 Task: Search one way flight ticket for 1 adult, 5 children, 2 infants in seat and 1 infant on lap in first from Hibbing: Range Regional Airport (was Chisholm-hibbing Airport) to Jacksonville: Albert J. Ellis Airport on 5-3-2023. Number of bags: 2 carry on bags and 6 checked bags. Price is upto 82000. Outbound departure time preference is 15:45.
Action: Mouse moved to (226, 326)
Screenshot: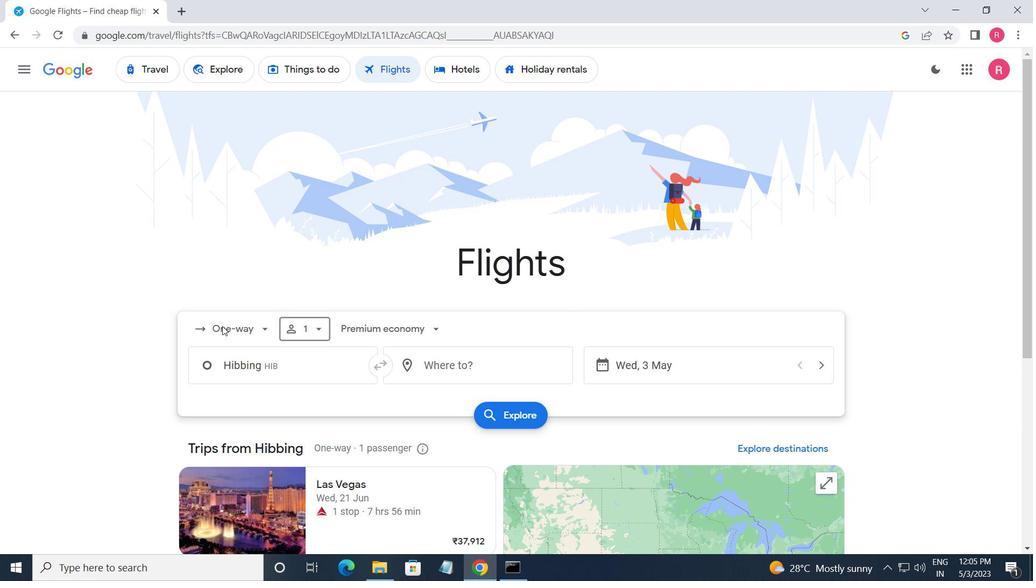 
Action: Mouse pressed left at (226, 326)
Screenshot: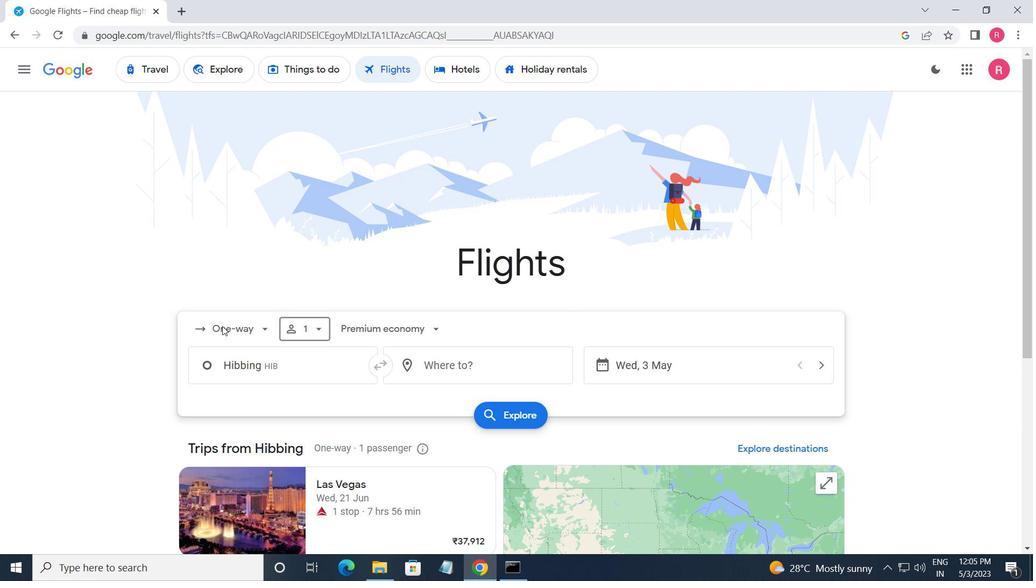 
Action: Mouse moved to (266, 391)
Screenshot: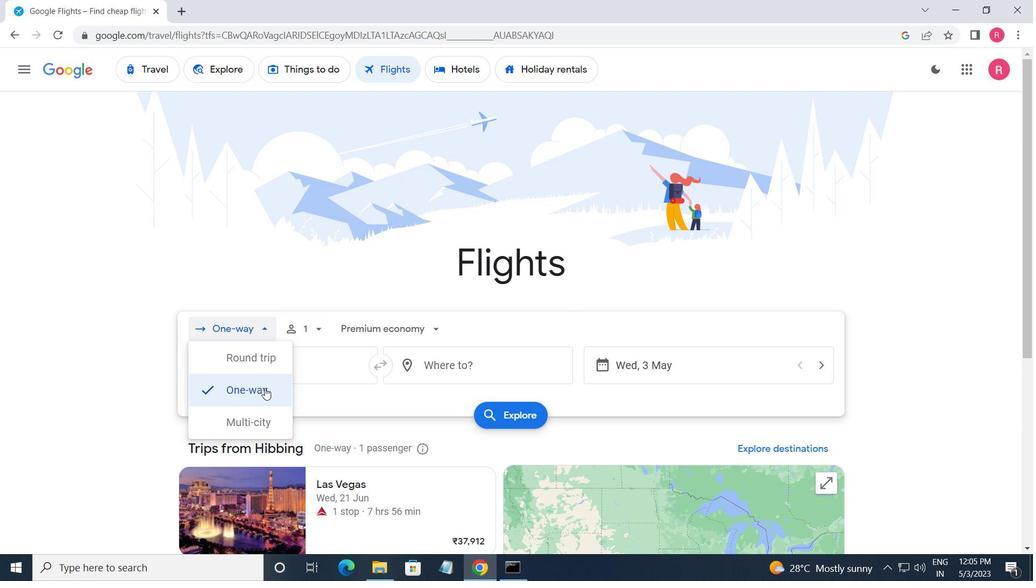 
Action: Mouse pressed left at (266, 391)
Screenshot: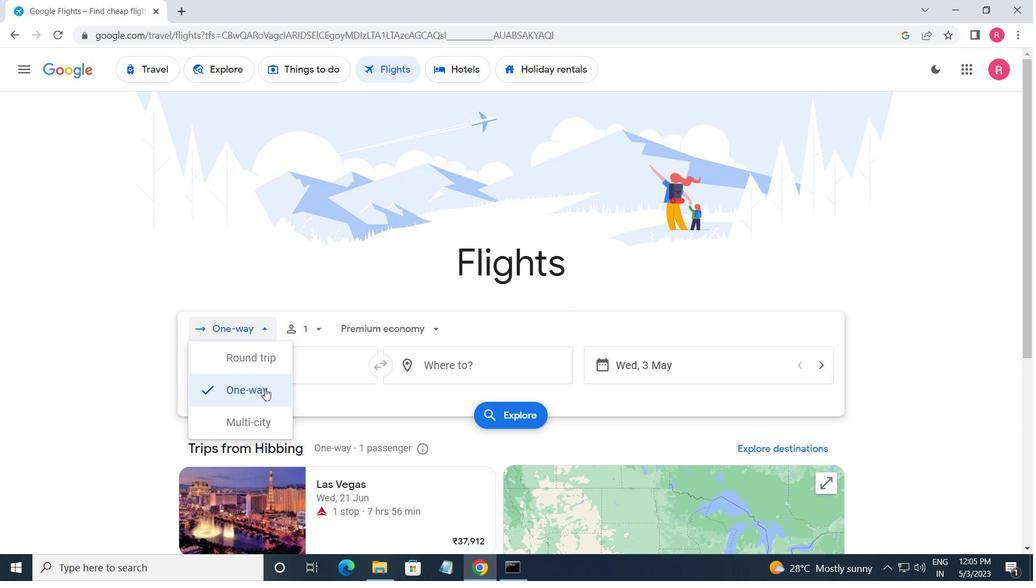 
Action: Mouse moved to (307, 342)
Screenshot: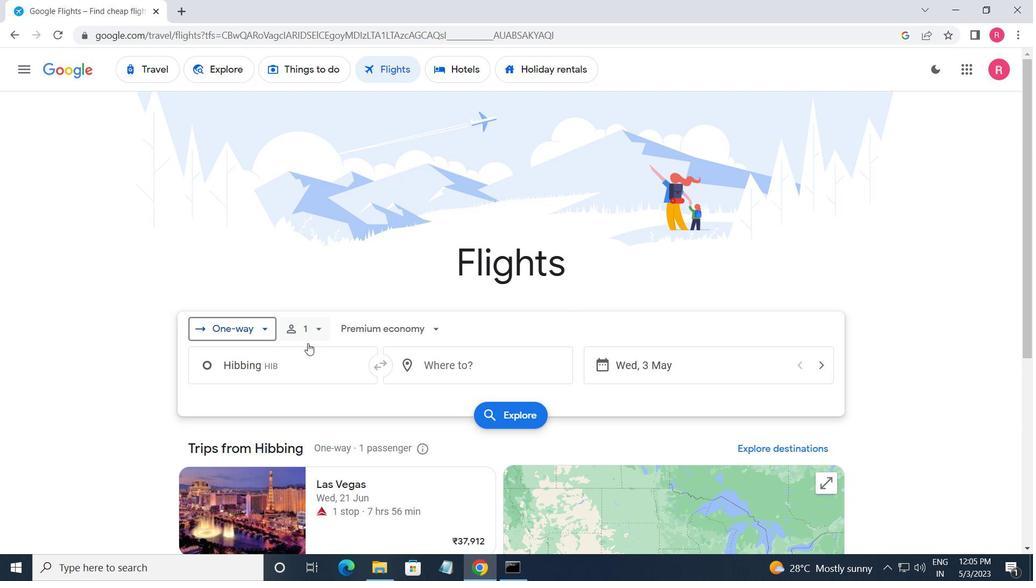 
Action: Mouse pressed left at (307, 342)
Screenshot: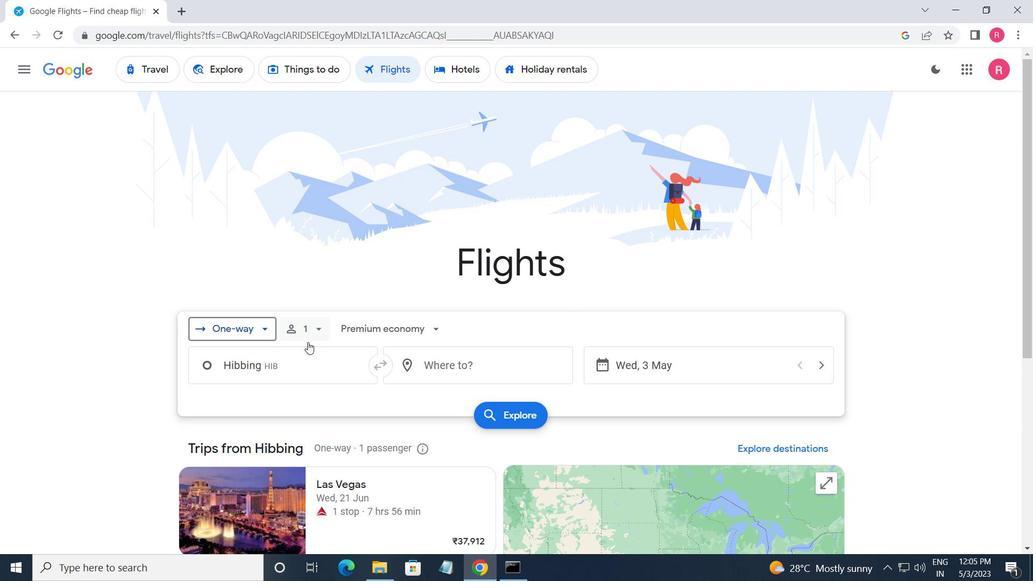 
Action: Mouse moved to (419, 396)
Screenshot: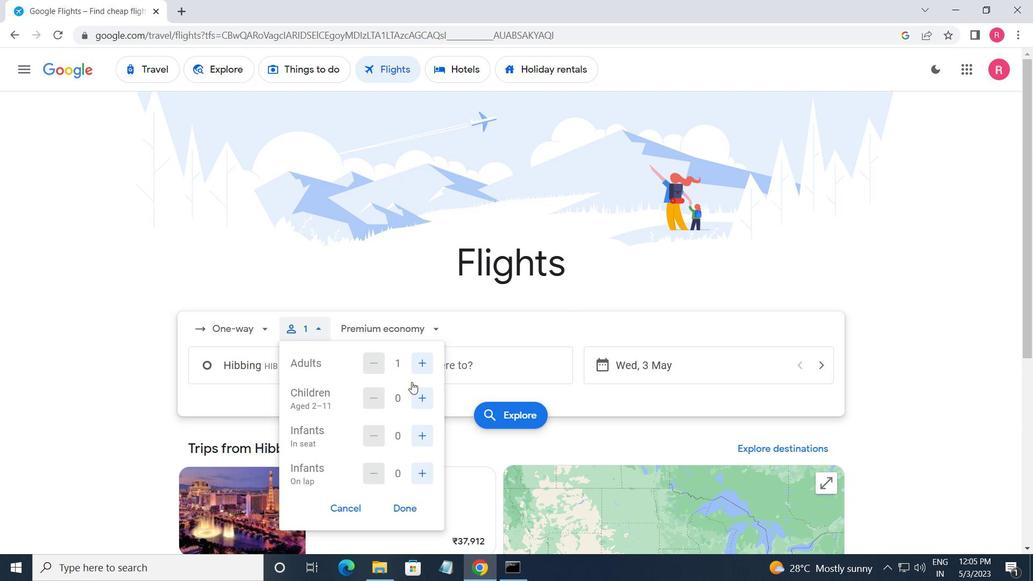 
Action: Mouse pressed left at (419, 396)
Screenshot: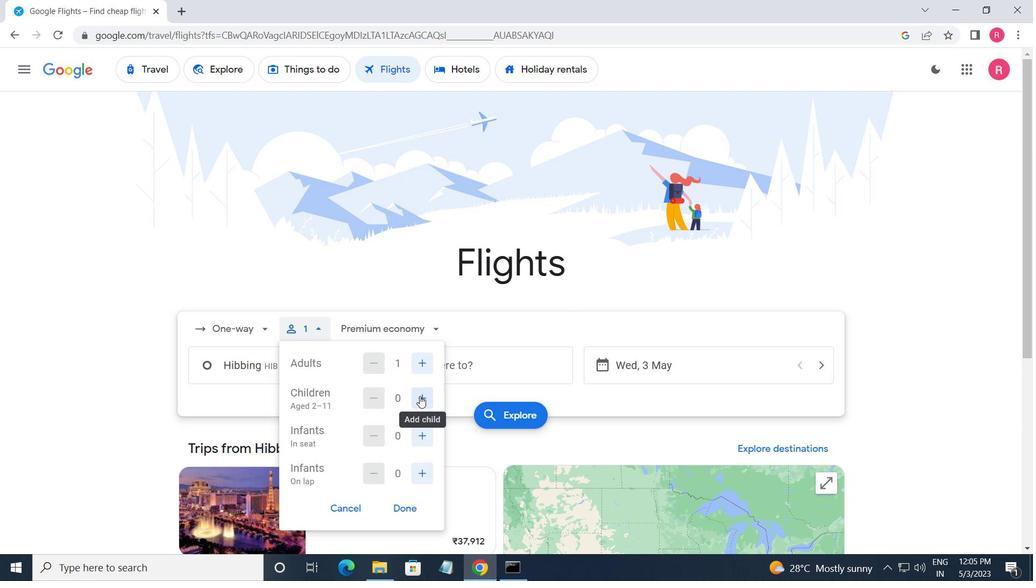 
Action: Mouse pressed left at (419, 396)
Screenshot: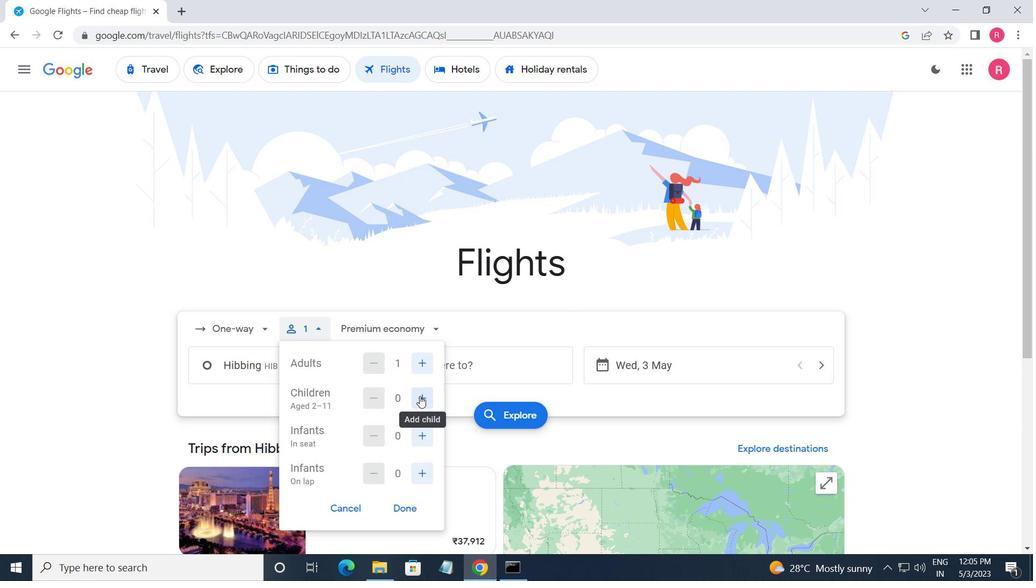 
Action: Mouse pressed left at (419, 396)
Screenshot: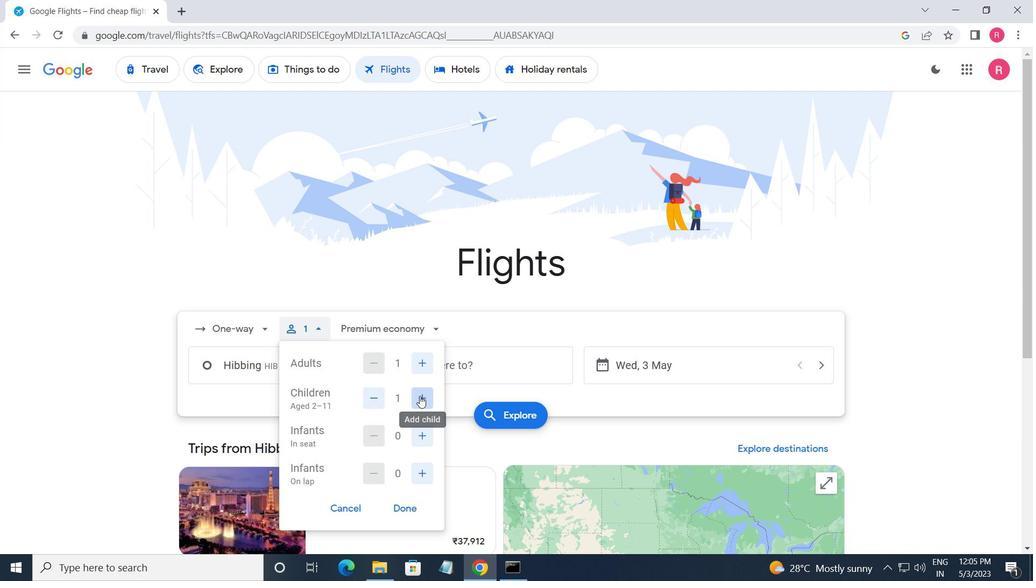 
Action: Mouse moved to (420, 395)
Screenshot: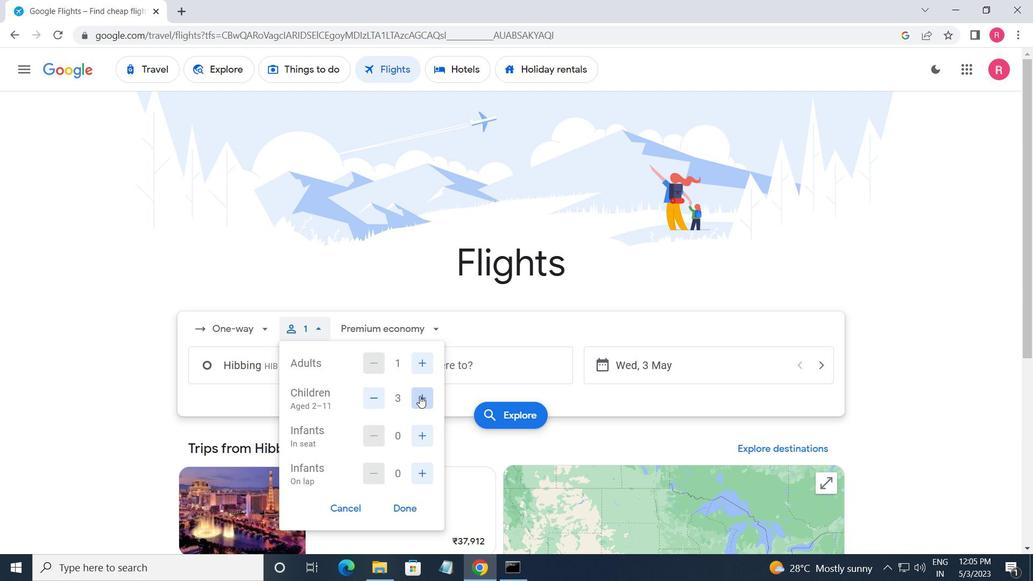
Action: Mouse pressed left at (420, 395)
Screenshot: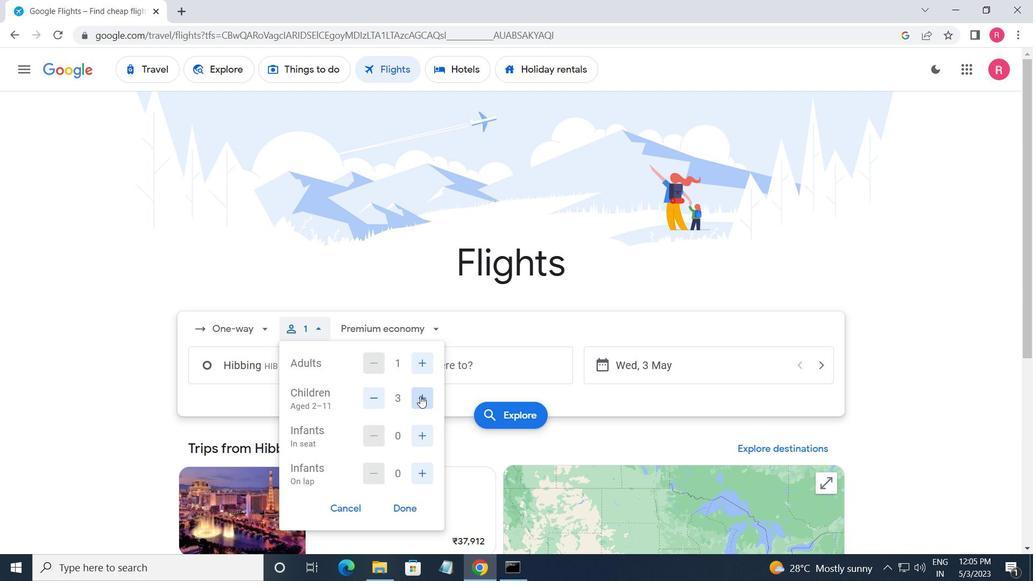 
Action: Mouse pressed left at (420, 395)
Screenshot: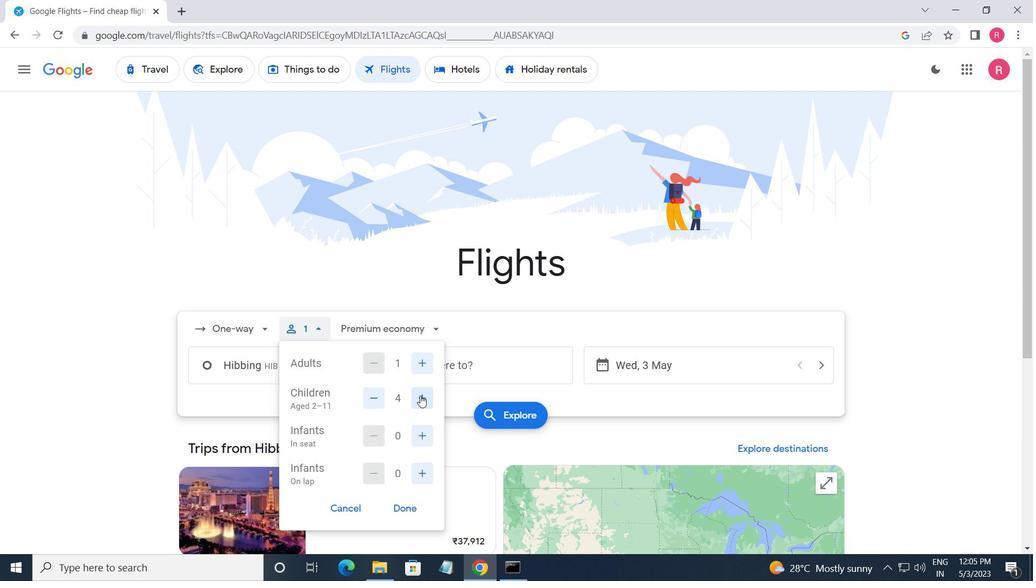 
Action: Mouse moved to (422, 435)
Screenshot: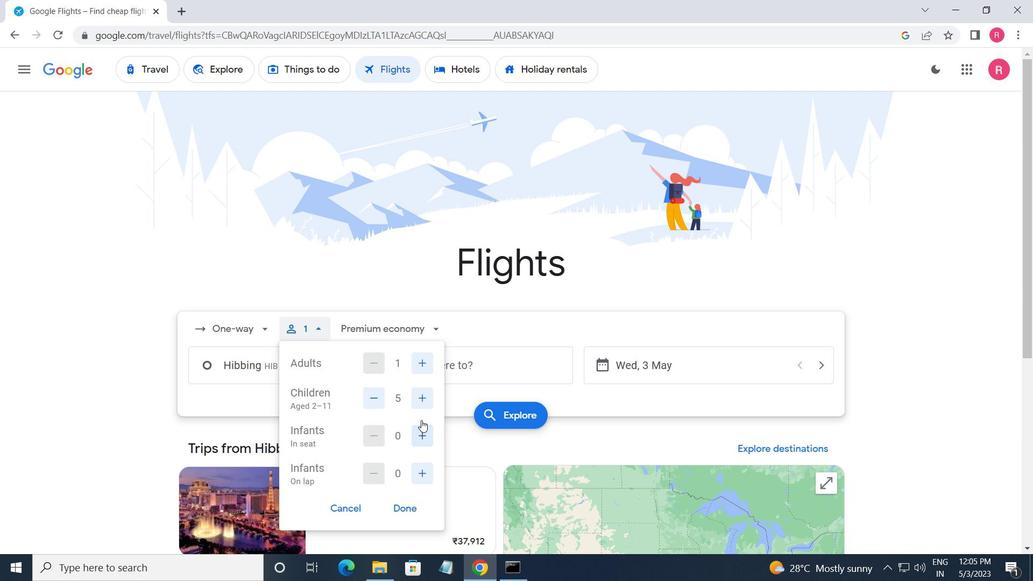 
Action: Mouse pressed left at (422, 435)
Screenshot: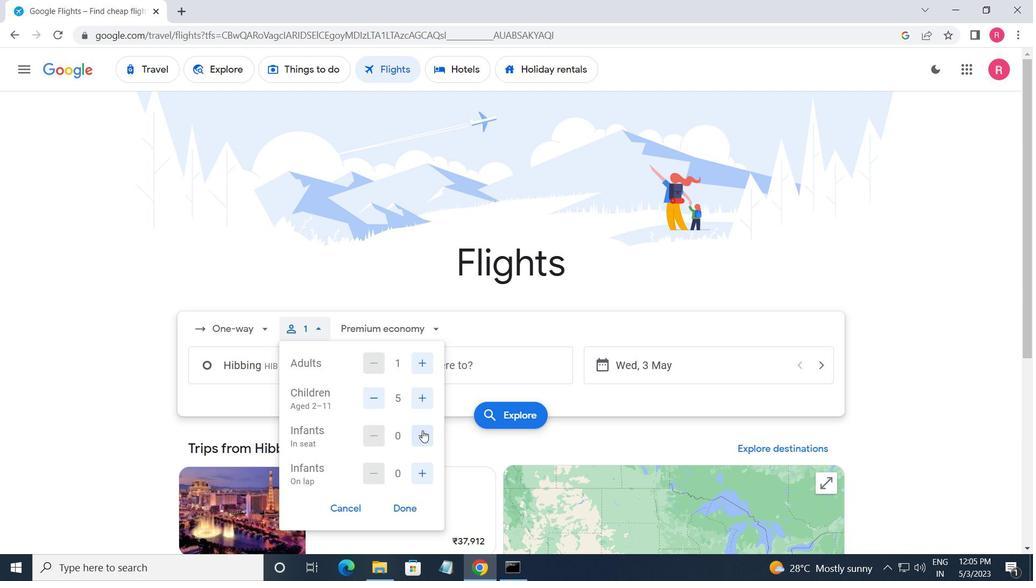 
Action: Mouse moved to (422, 435)
Screenshot: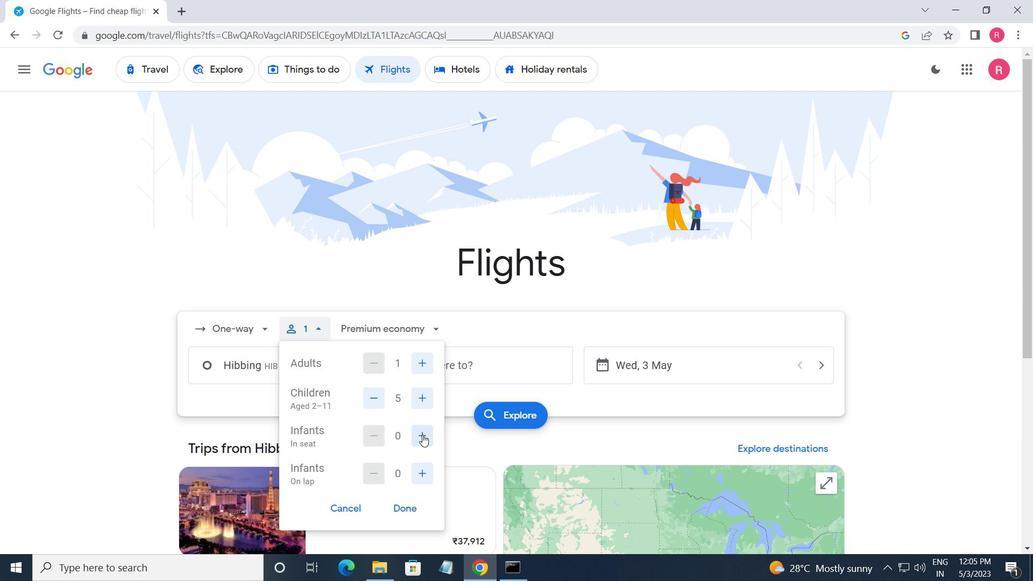 
Action: Mouse pressed left at (422, 435)
Screenshot: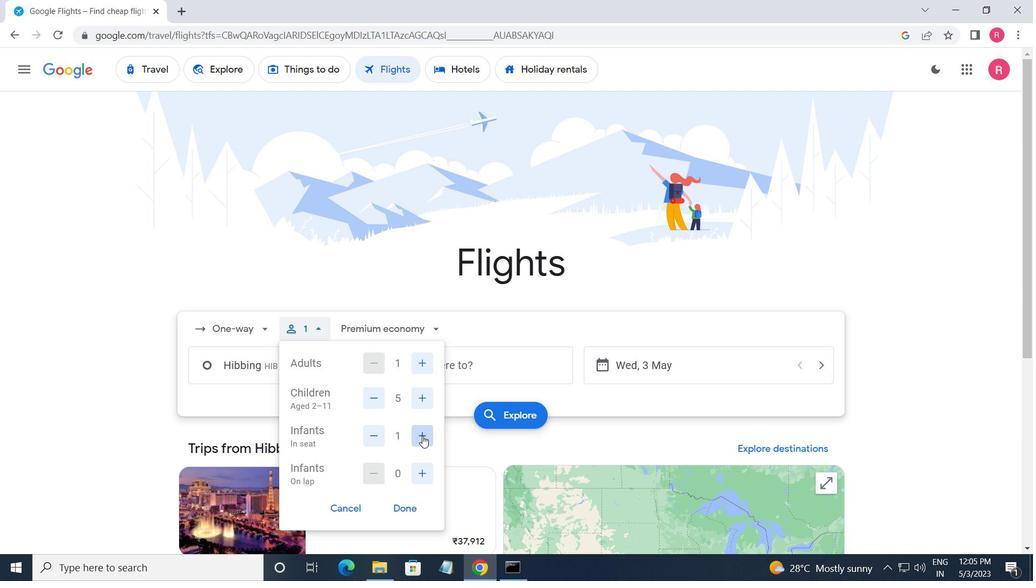 
Action: Mouse moved to (422, 472)
Screenshot: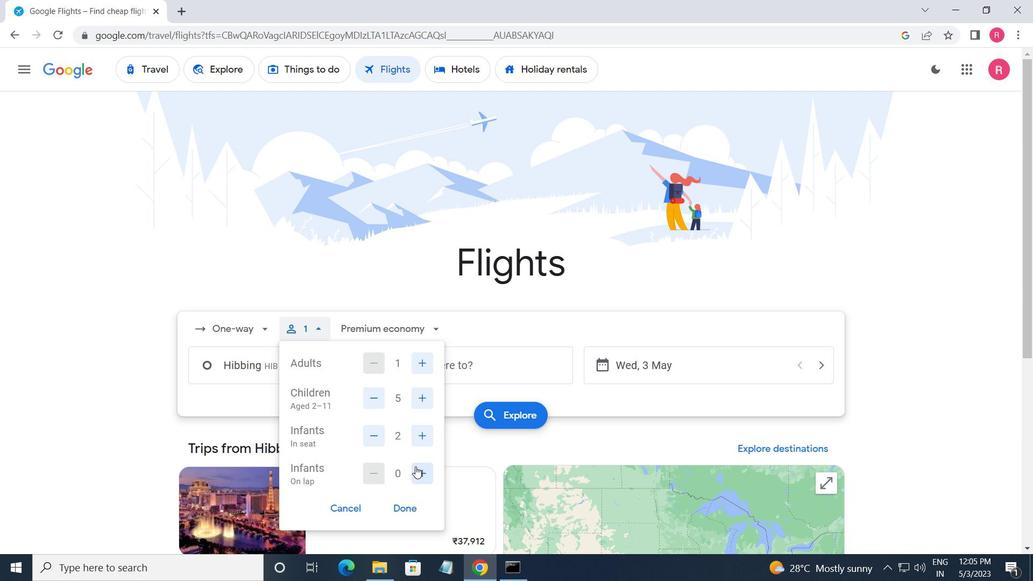
Action: Mouse pressed left at (422, 472)
Screenshot: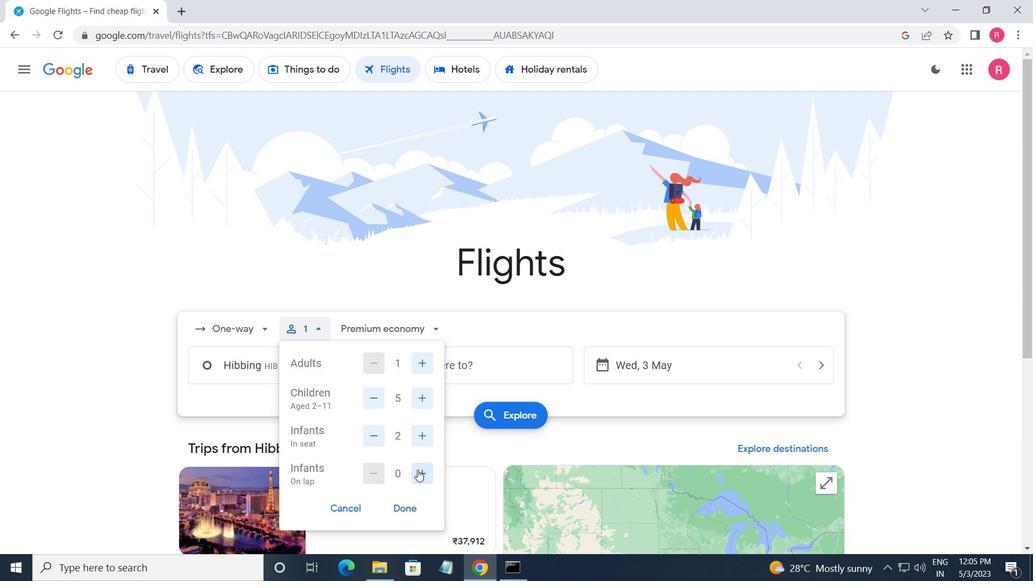 
Action: Mouse moved to (384, 474)
Screenshot: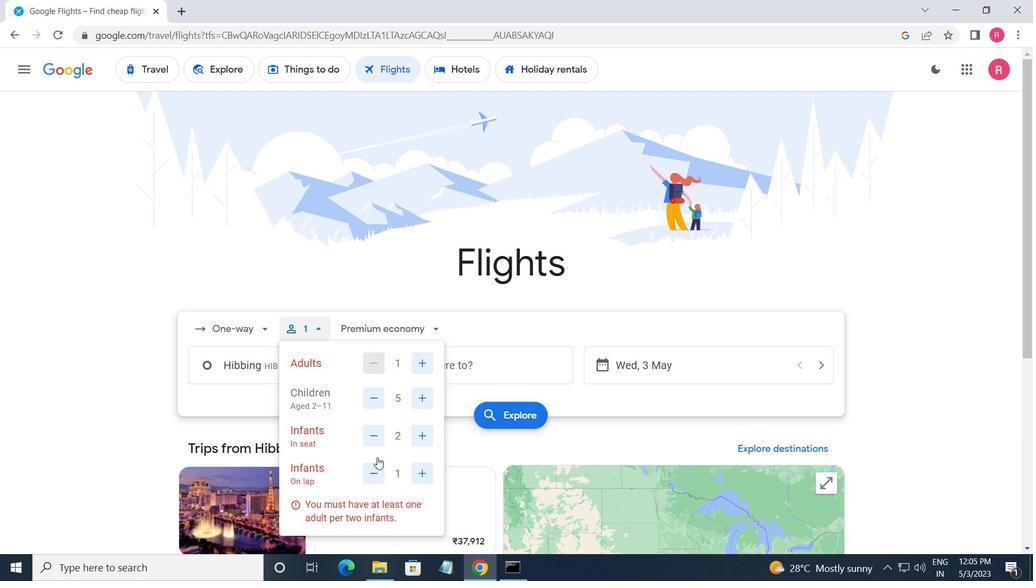 
Action: Mouse pressed left at (384, 474)
Screenshot: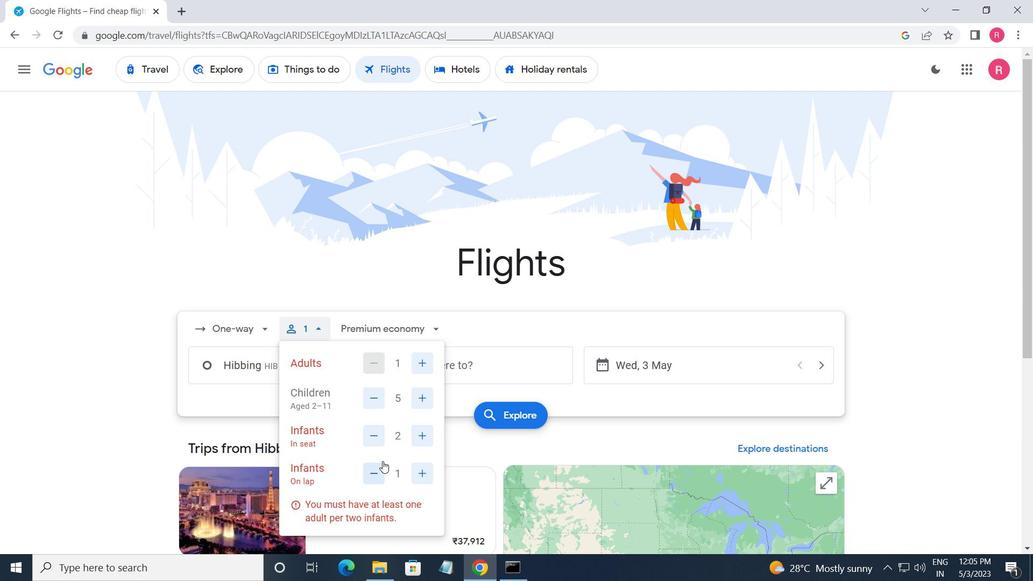 
Action: Mouse moved to (383, 326)
Screenshot: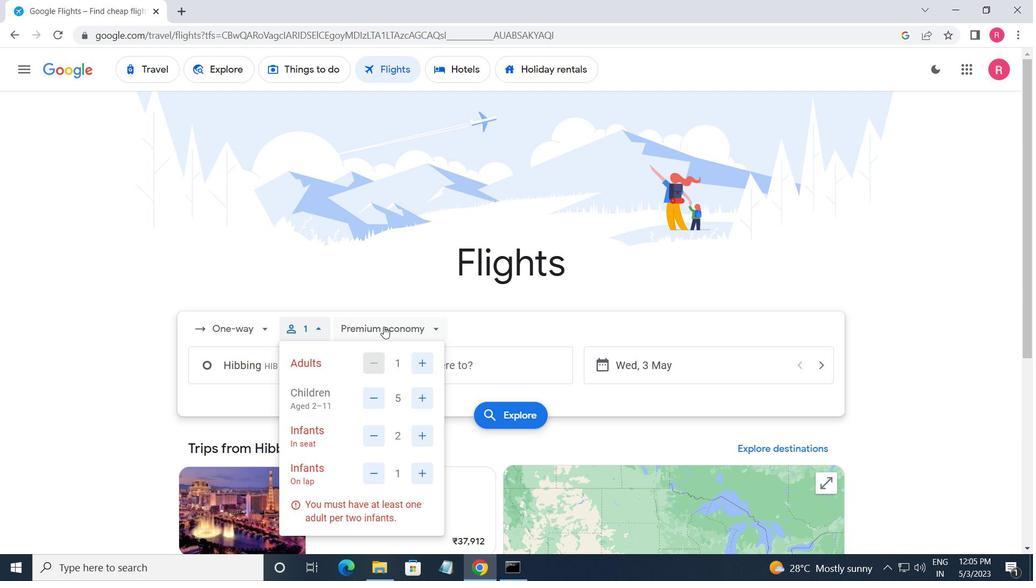 
Action: Mouse pressed left at (383, 326)
Screenshot: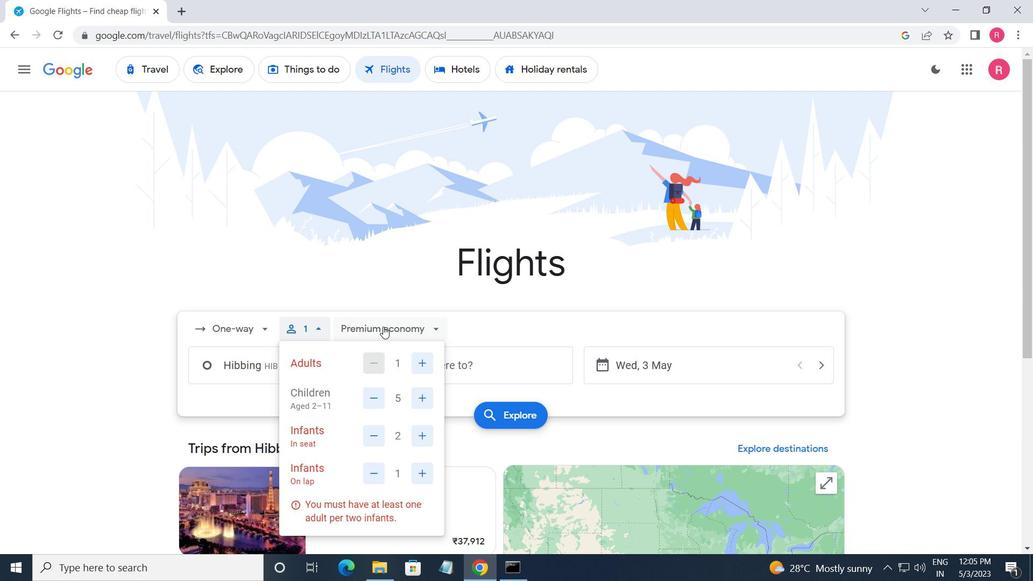 
Action: Mouse moved to (388, 449)
Screenshot: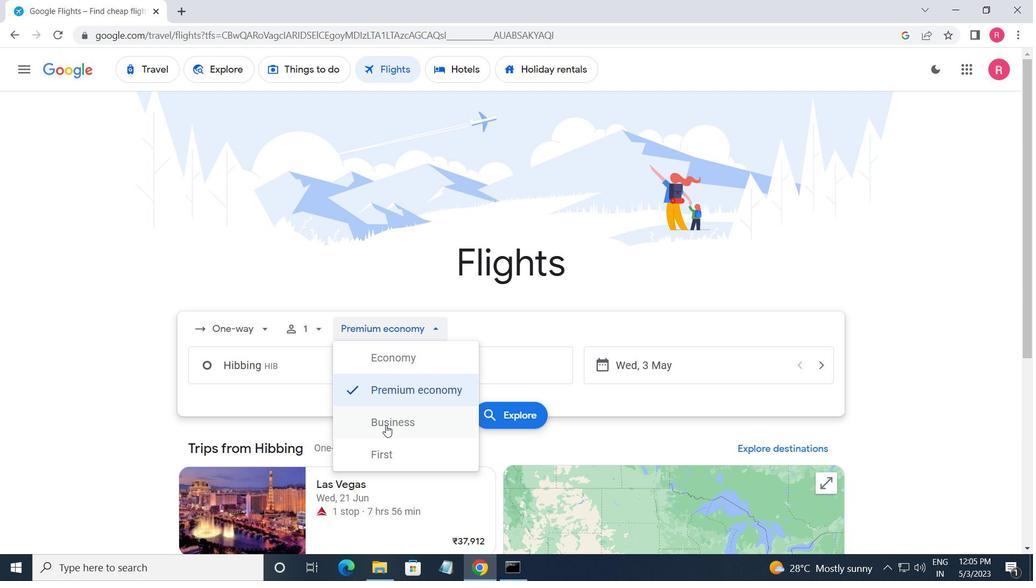 
Action: Mouse pressed left at (388, 449)
Screenshot: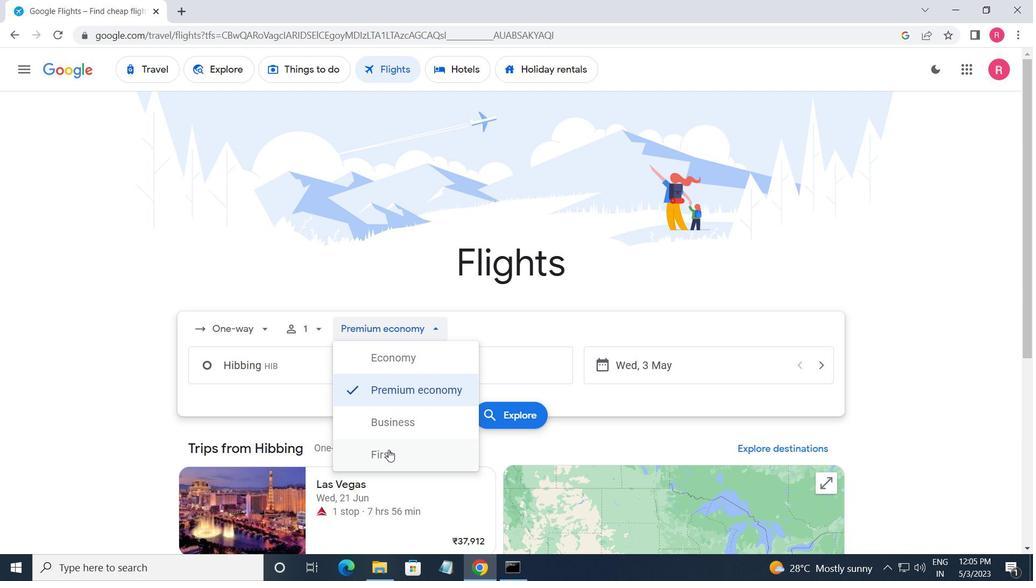 
Action: Mouse moved to (311, 369)
Screenshot: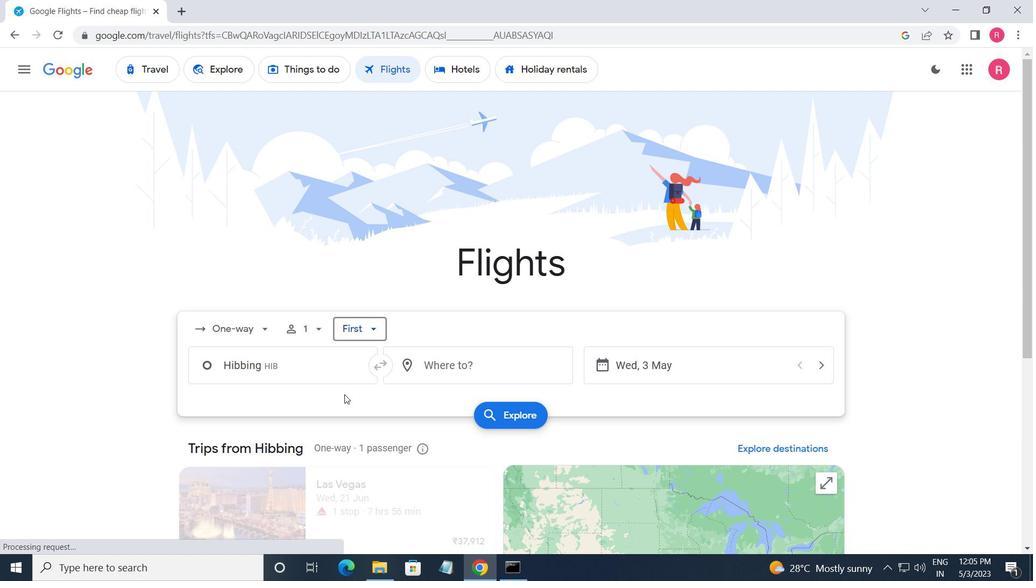 
Action: Mouse pressed left at (311, 369)
Screenshot: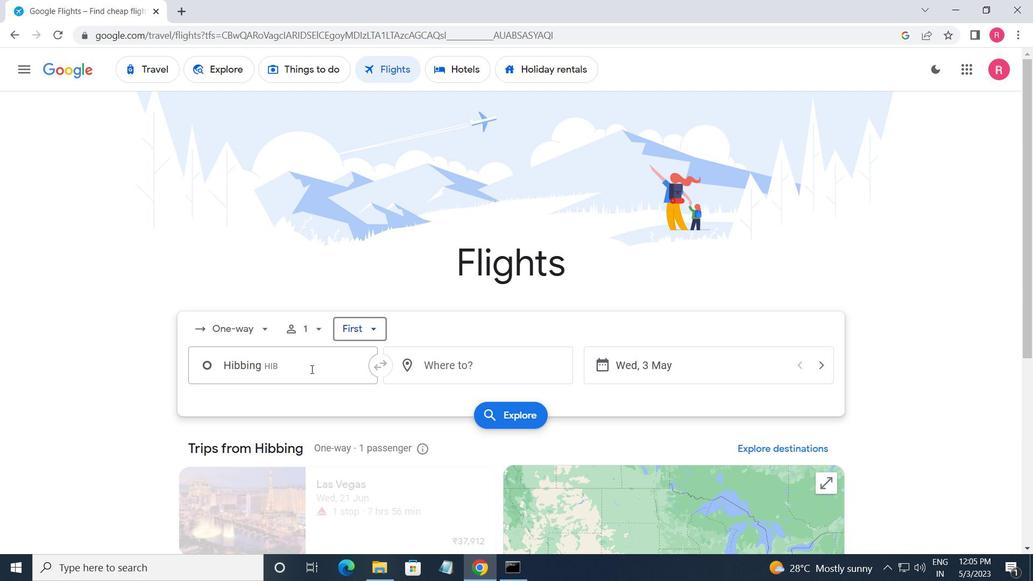 
Action: Mouse moved to (298, 474)
Screenshot: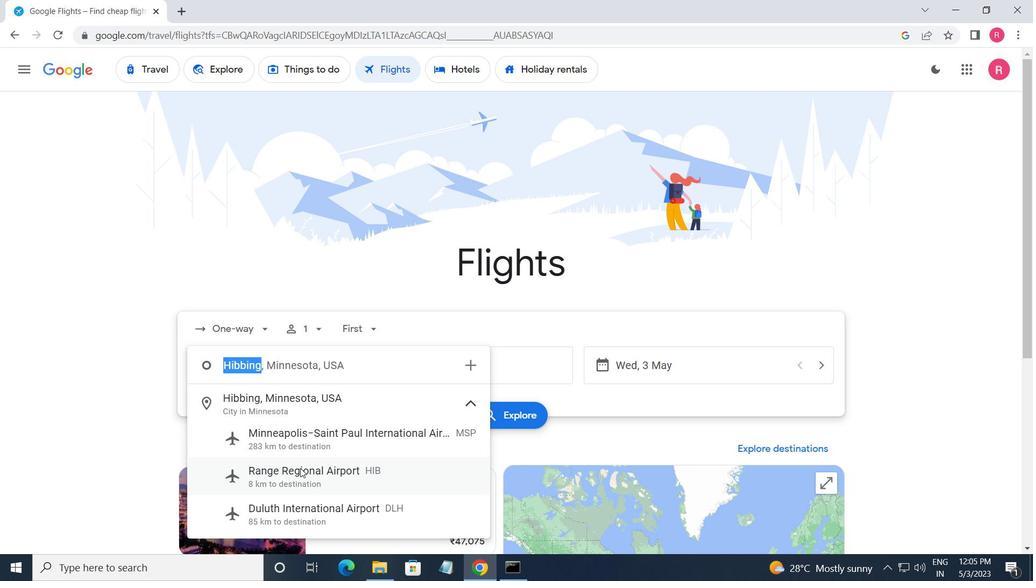 
Action: Mouse pressed left at (298, 474)
Screenshot: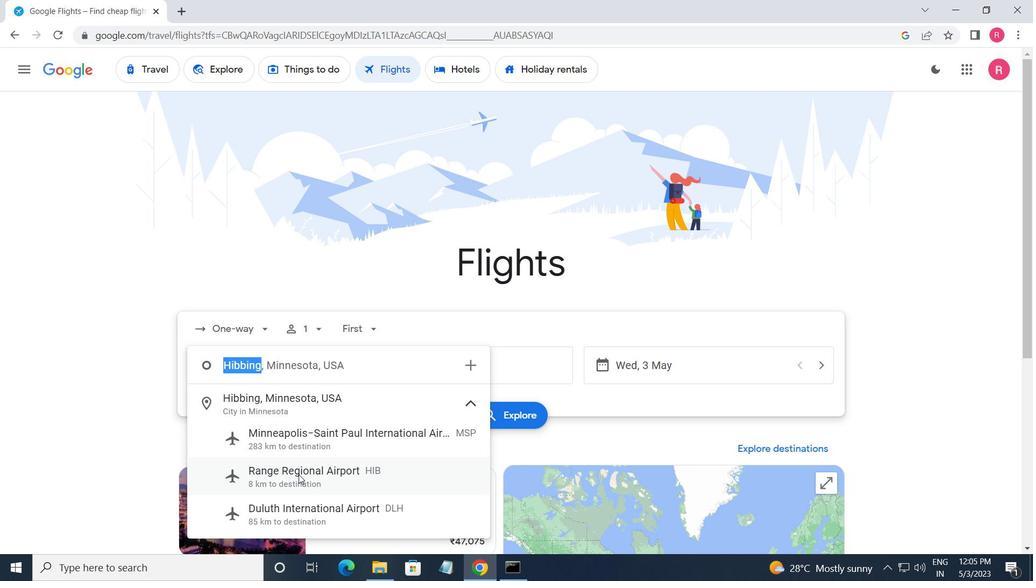 
Action: Mouse moved to (454, 371)
Screenshot: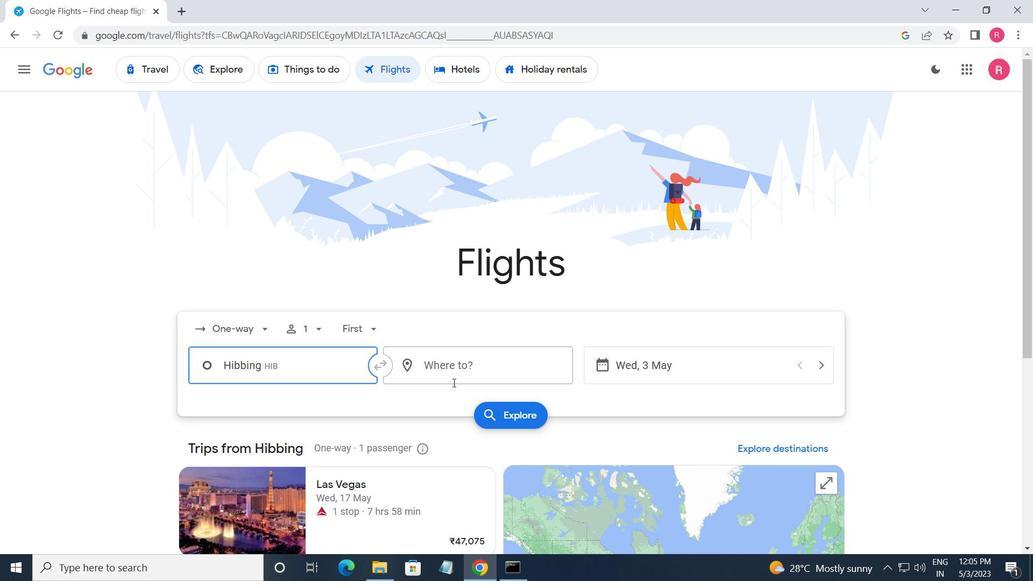 
Action: Mouse pressed left at (454, 371)
Screenshot: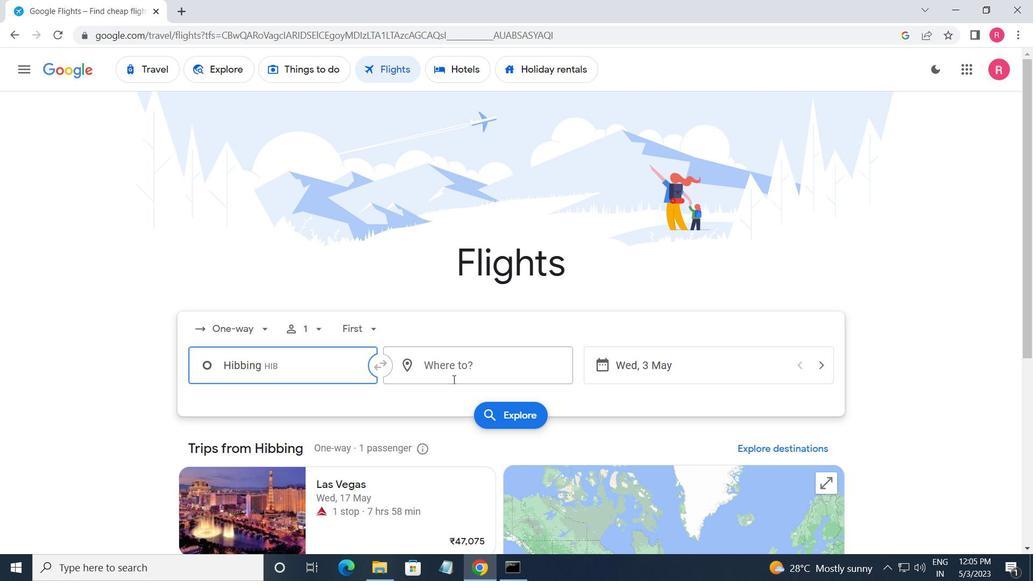 
Action: Mouse moved to (457, 505)
Screenshot: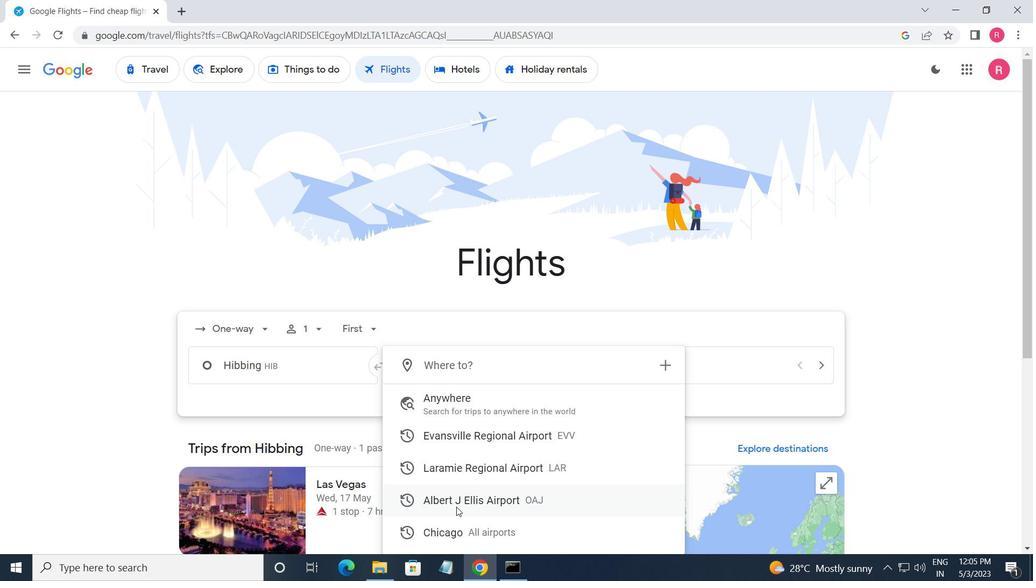 
Action: Mouse pressed left at (457, 505)
Screenshot: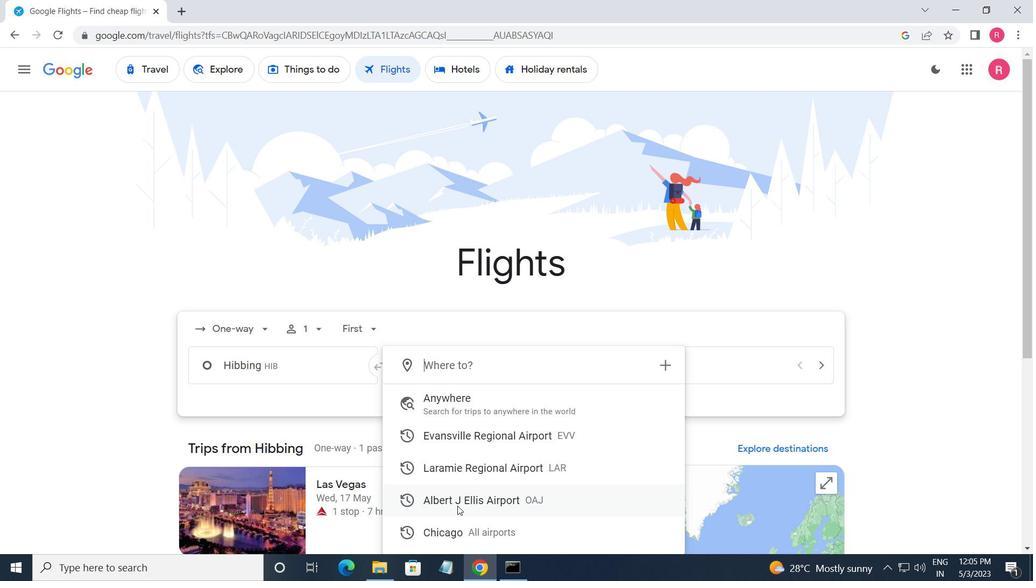 
Action: Mouse moved to (693, 366)
Screenshot: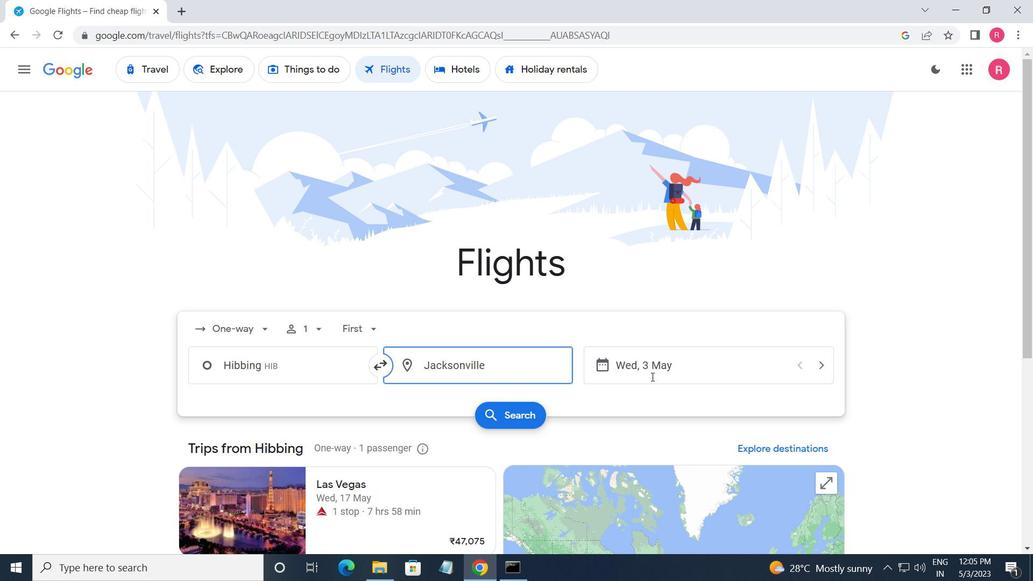 
Action: Mouse pressed left at (693, 366)
Screenshot: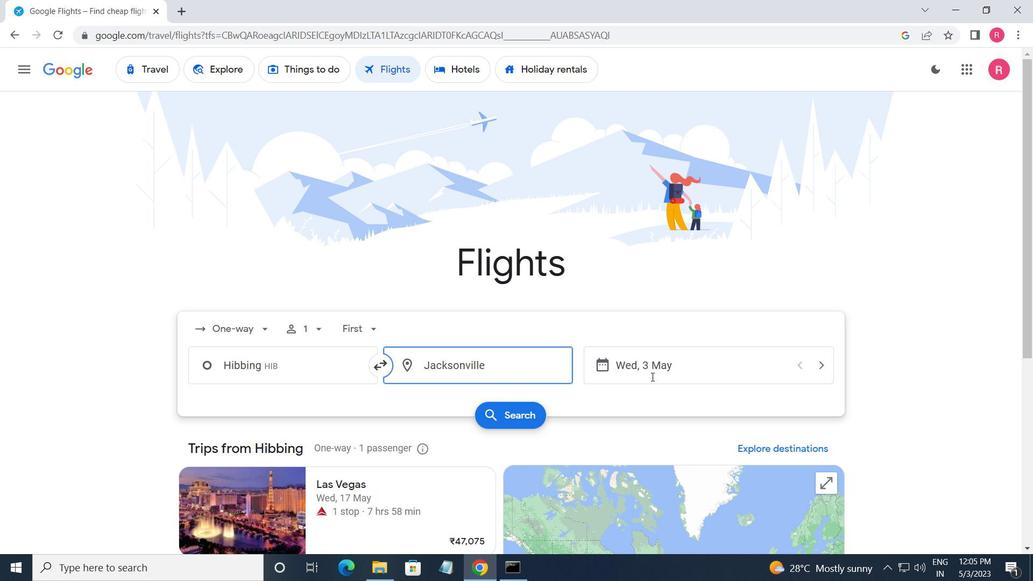 
Action: Mouse moved to (453, 312)
Screenshot: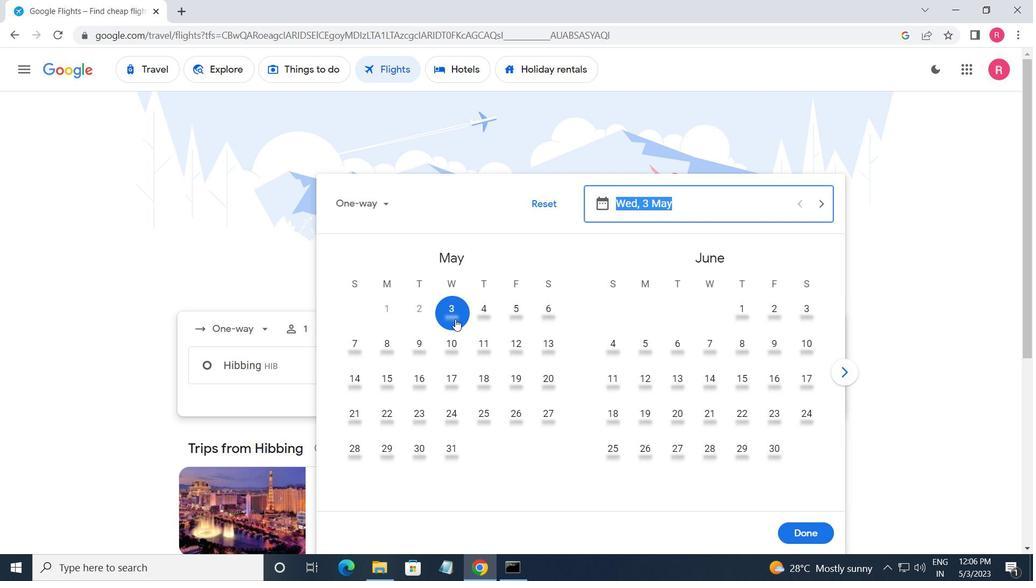 
Action: Mouse pressed left at (453, 312)
Screenshot: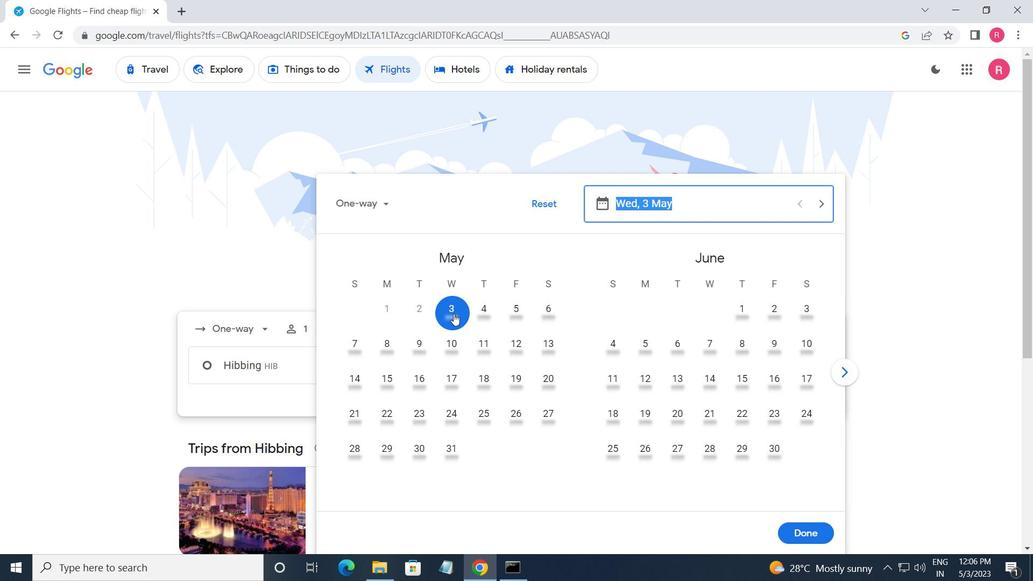 
Action: Mouse moved to (800, 539)
Screenshot: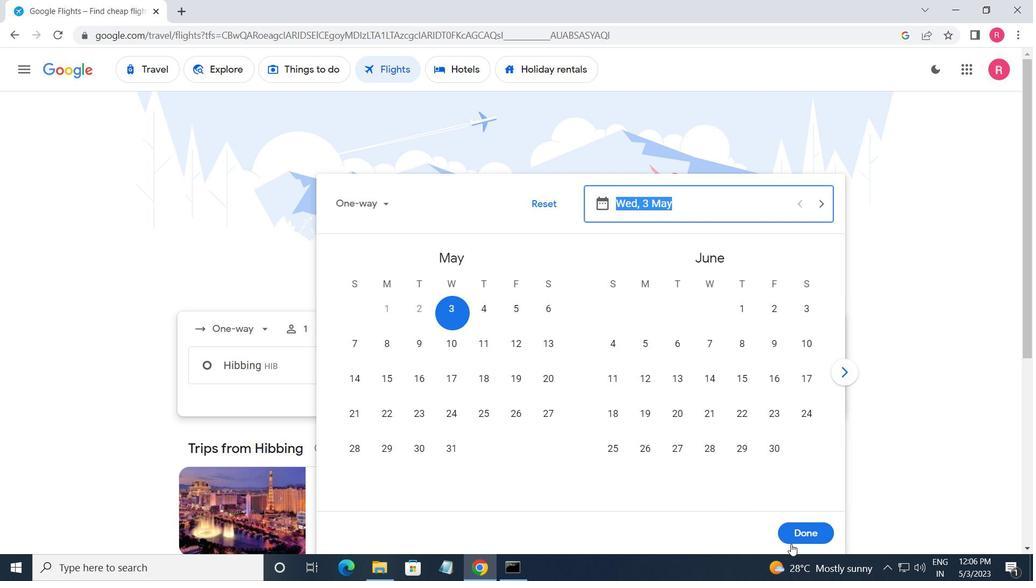 
Action: Mouse pressed left at (800, 539)
Screenshot: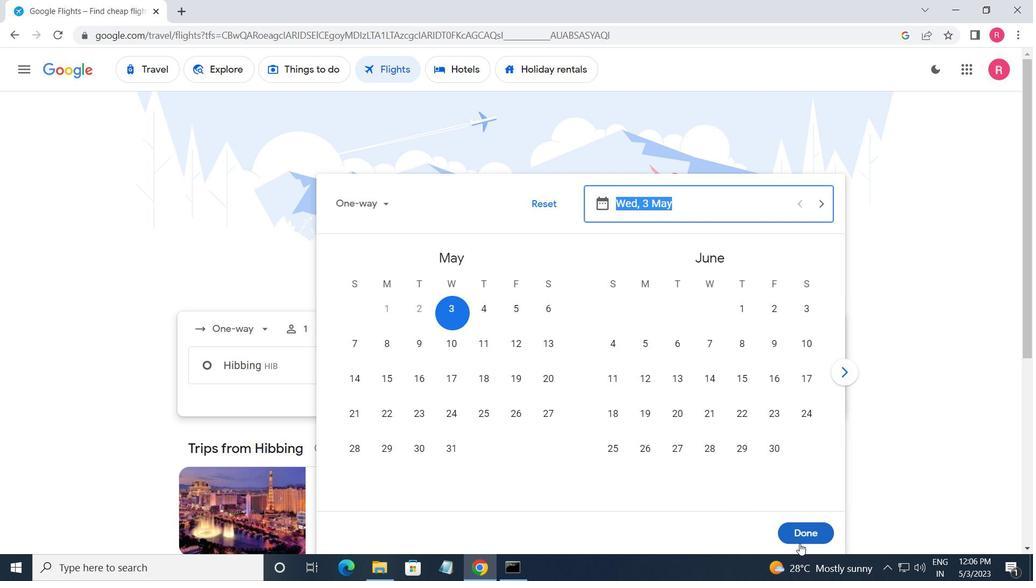 
Action: Mouse moved to (509, 419)
Screenshot: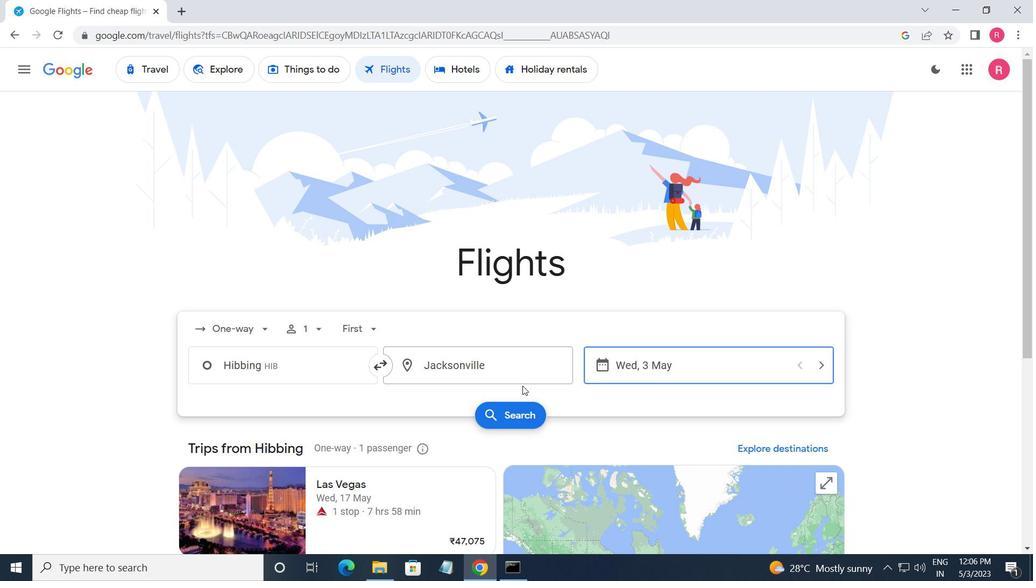 
Action: Mouse pressed left at (509, 419)
Screenshot: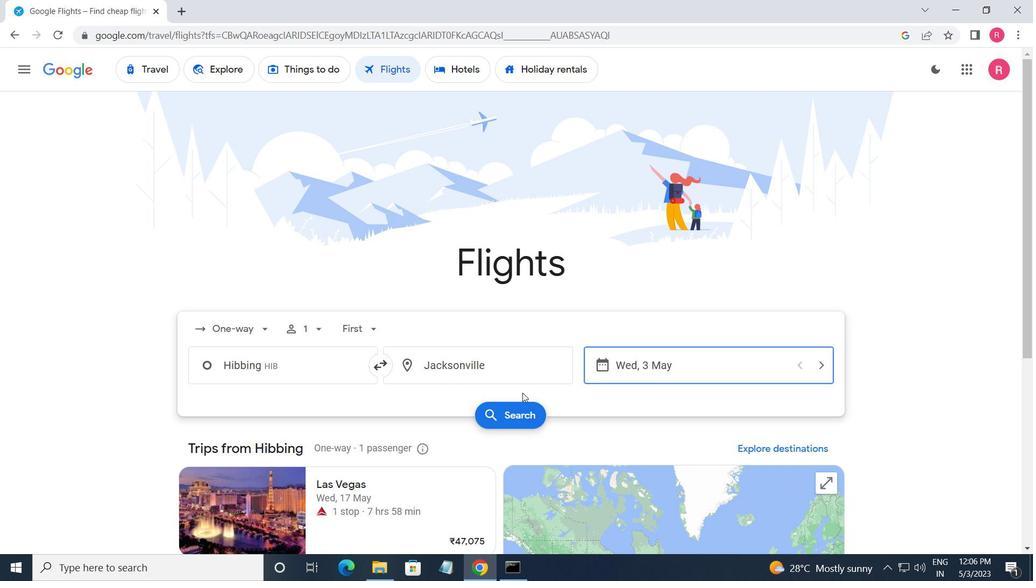
Action: Mouse moved to (220, 193)
Screenshot: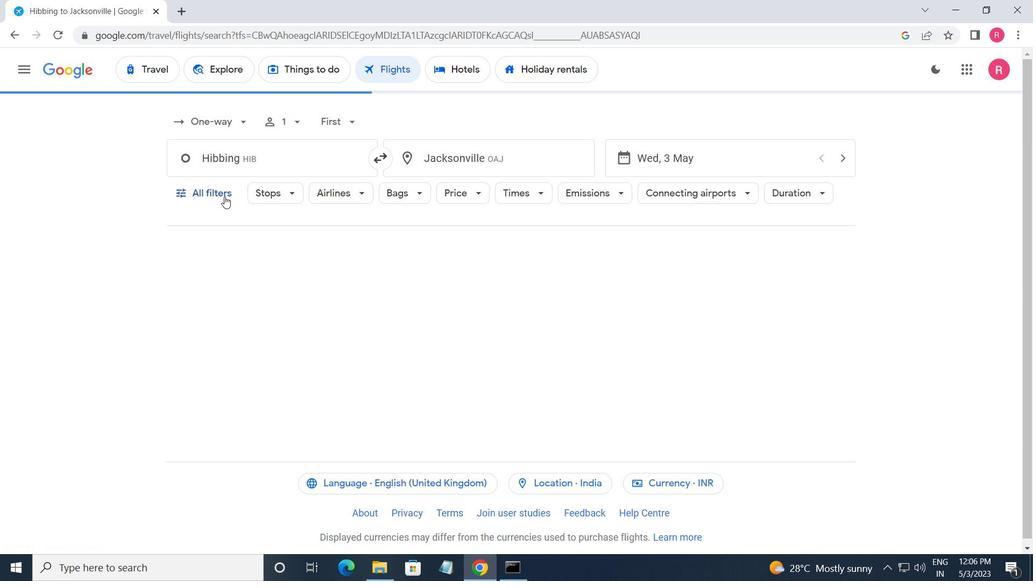 
Action: Mouse pressed left at (220, 193)
Screenshot: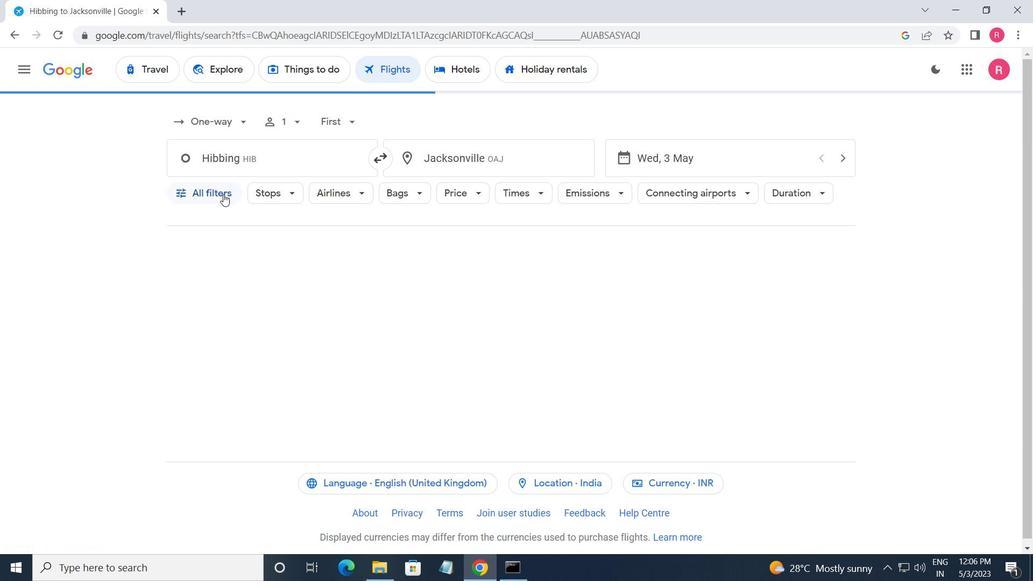 
Action: Mouse moved to (270, 348)
Screenshot: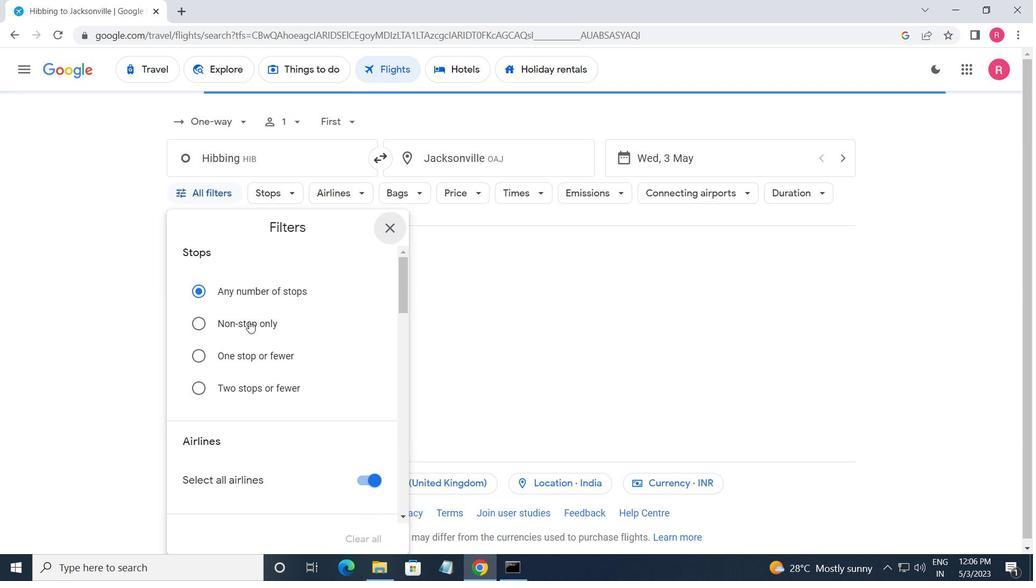 
Action: Mouse scrolled (270, 347) with delta (0, 0)
Screenshot: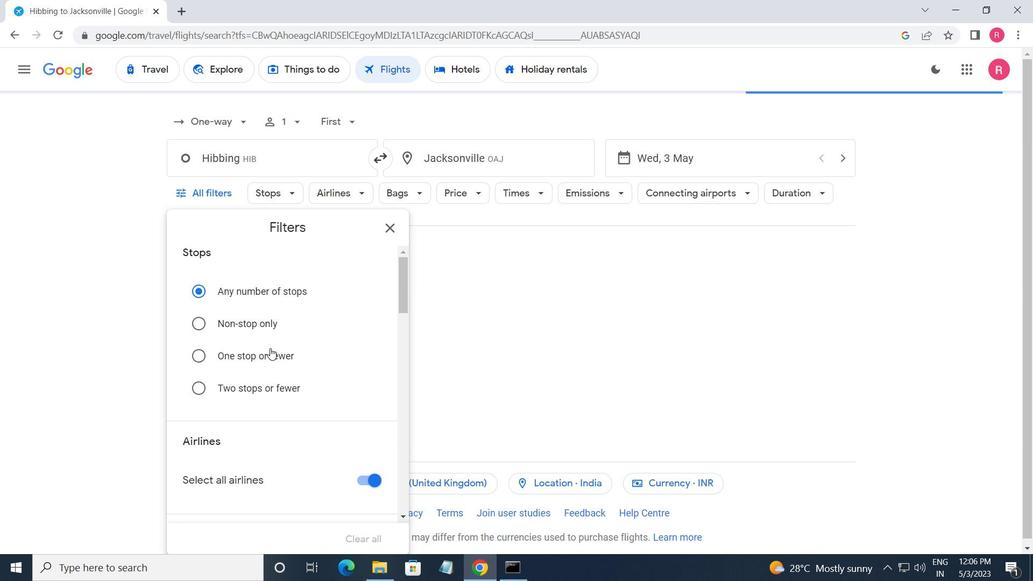 
Action: Mouse scrolled (270, 347) with delta (0, 0)
Screenshot: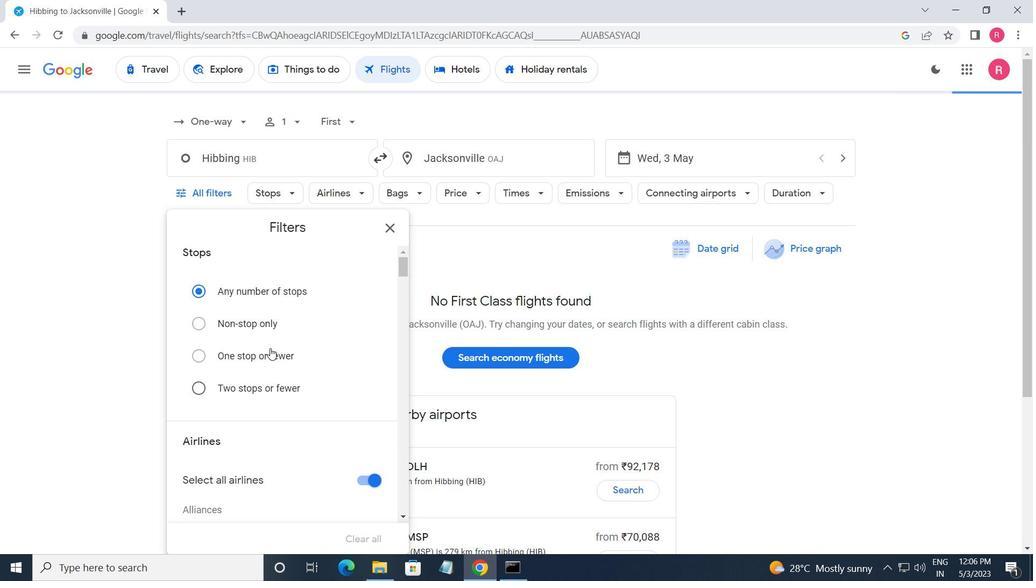
Action: Mouse moved to (270, 349)
Screenshot: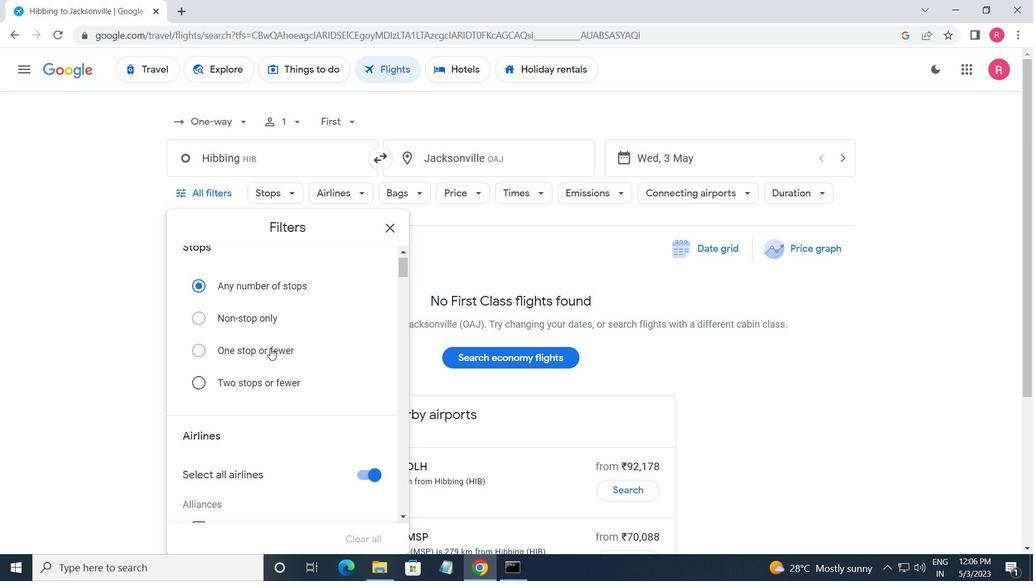 
Action: Mouse scrolled (270, 348) with delta (0, 0)
Screenshot: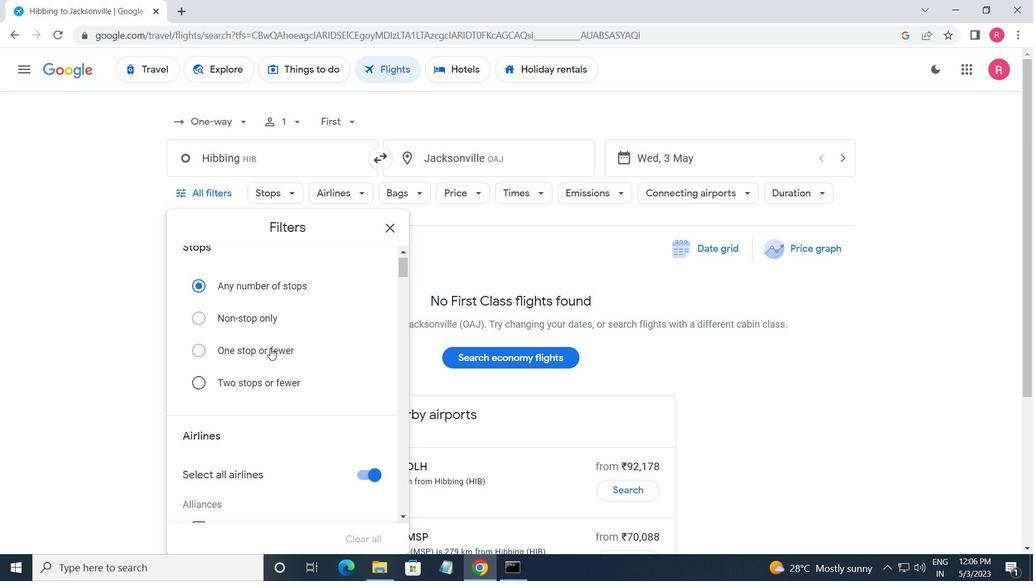 
Action: Mouse moved to (270, 351)
Screenshot: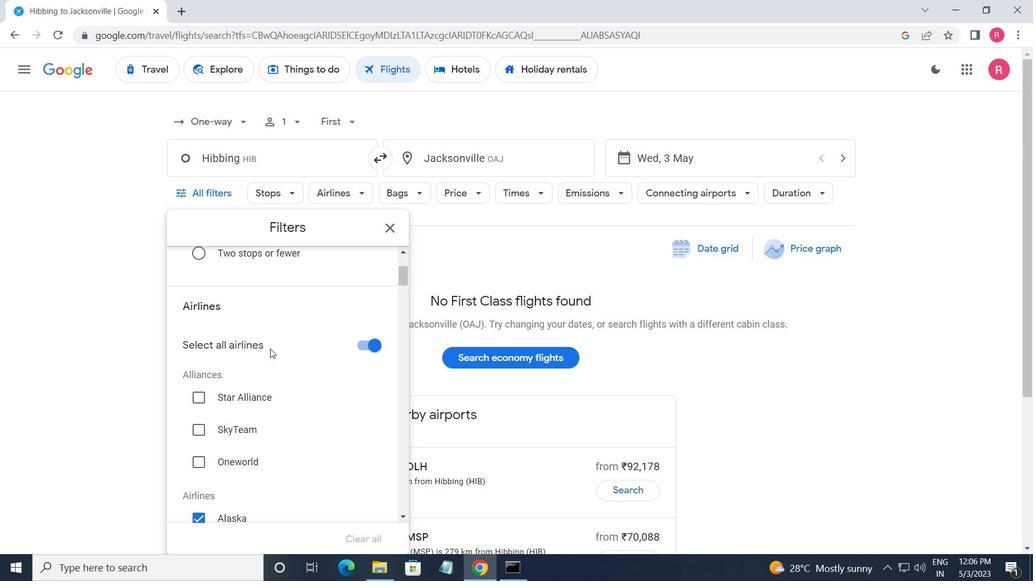 
Action: Mouse scrolled (270, 350) with delta (0, 0)
Screenshot: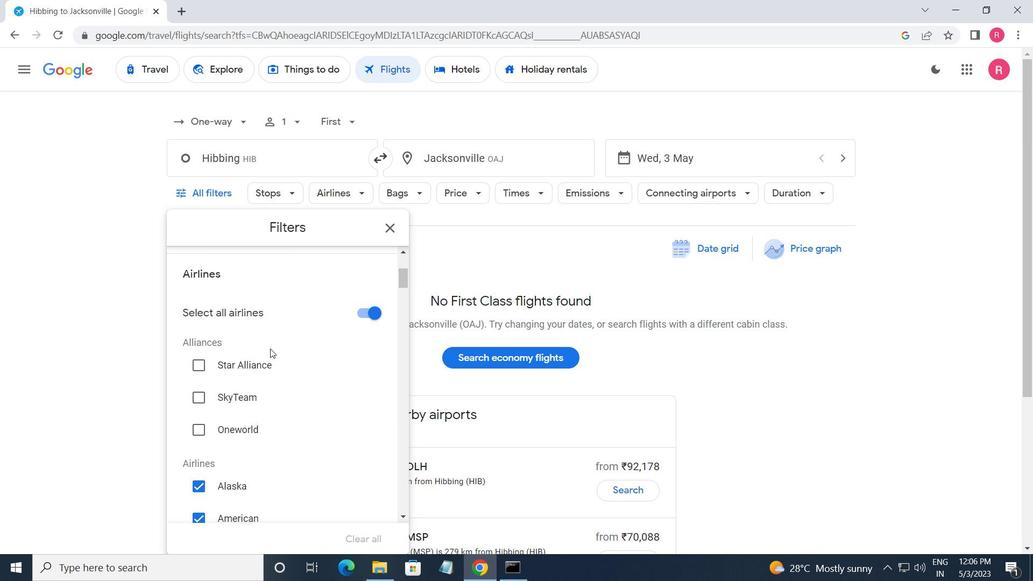 
Action: Mouse scrolled (270, 350) with delta (0, 0)
Screenshot: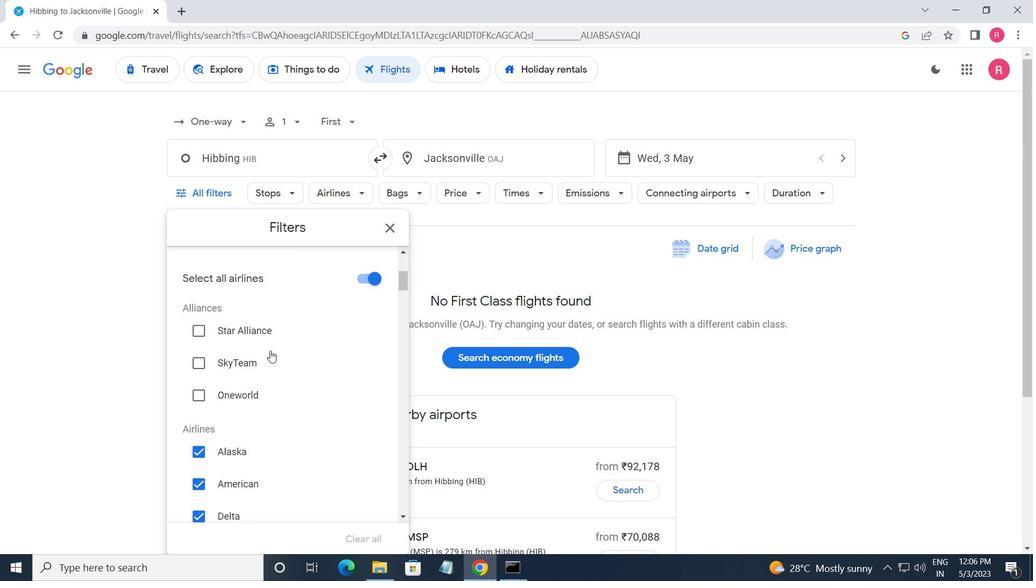 
Action: Mouse moved to (271, 352)
Screenshot: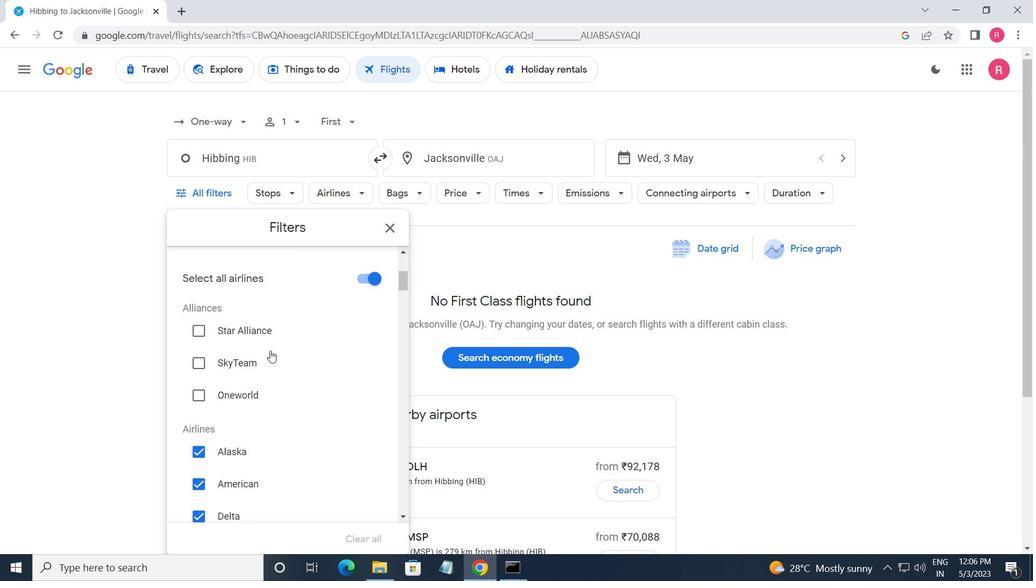 
Action: Mouse scrolled (271, 351) with delta (0, 0)
Screenshot: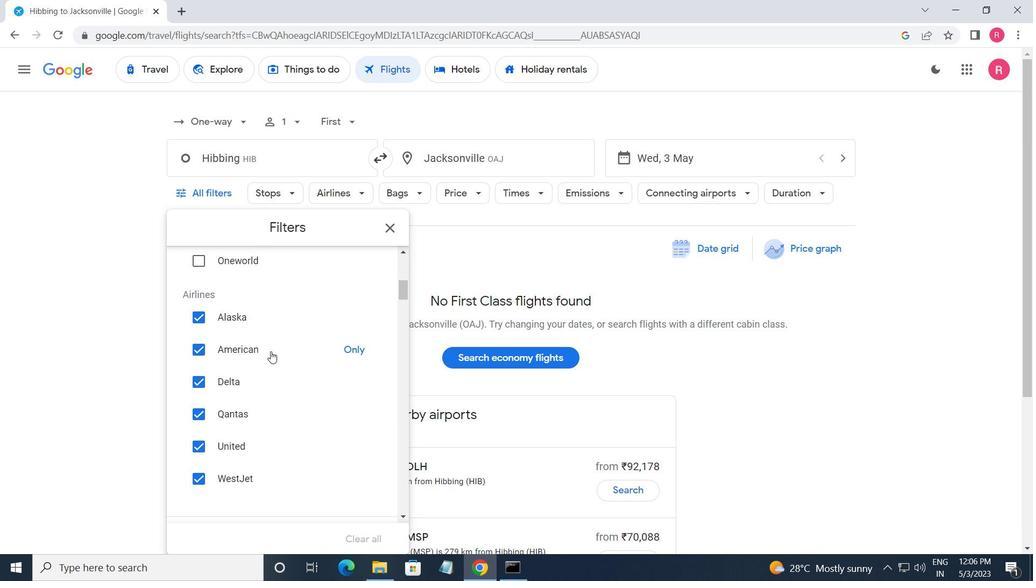 
Action: Mouse scrolled (271, 351) with delta (0, 0)
Screenshot: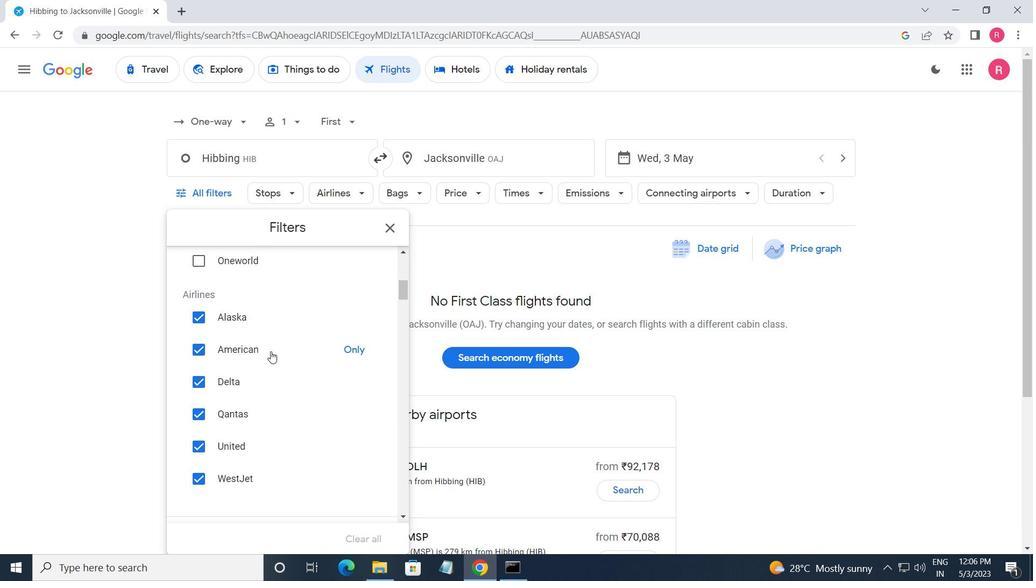 
Action: Mouse moved to (272, 353)
Screenshot: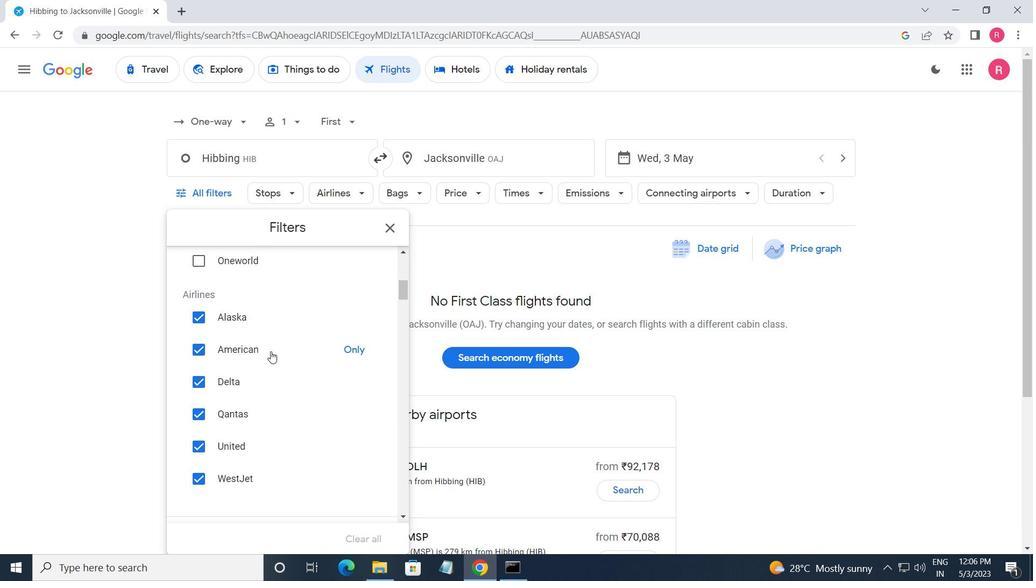 
Action: Mouse scrolled (272, 352) with delta (0, 0)
Screenshot: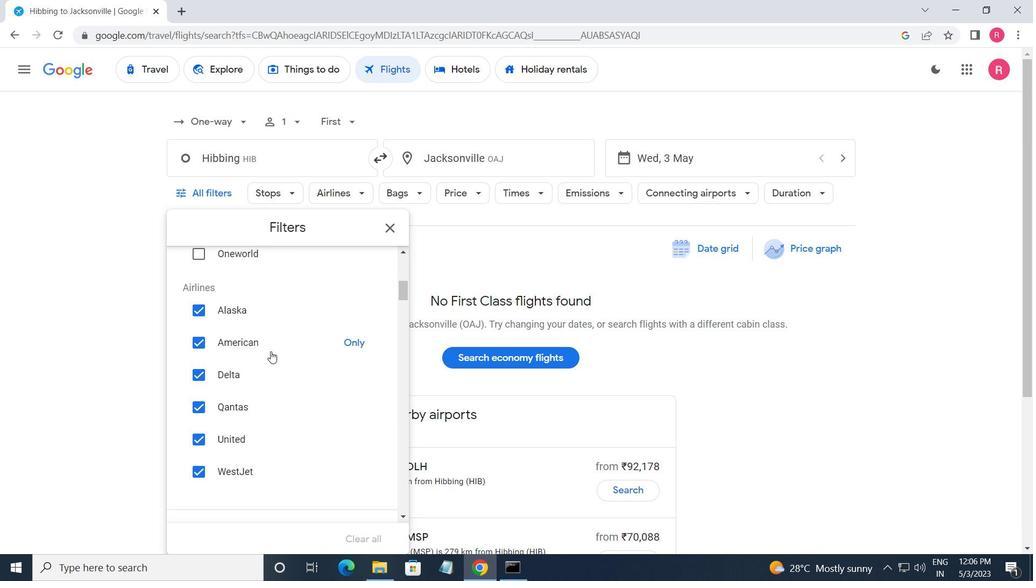 
Action: Mouse scrolled (272, 352) with delta (0, 0)
Screenshot: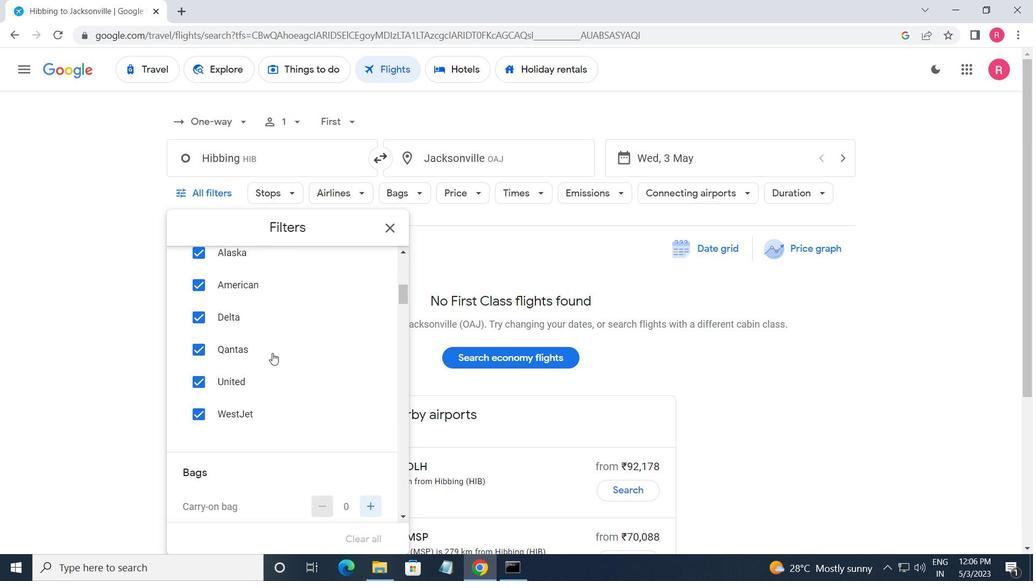 
Action: Mouse moved to (370, 301)
Screenshot: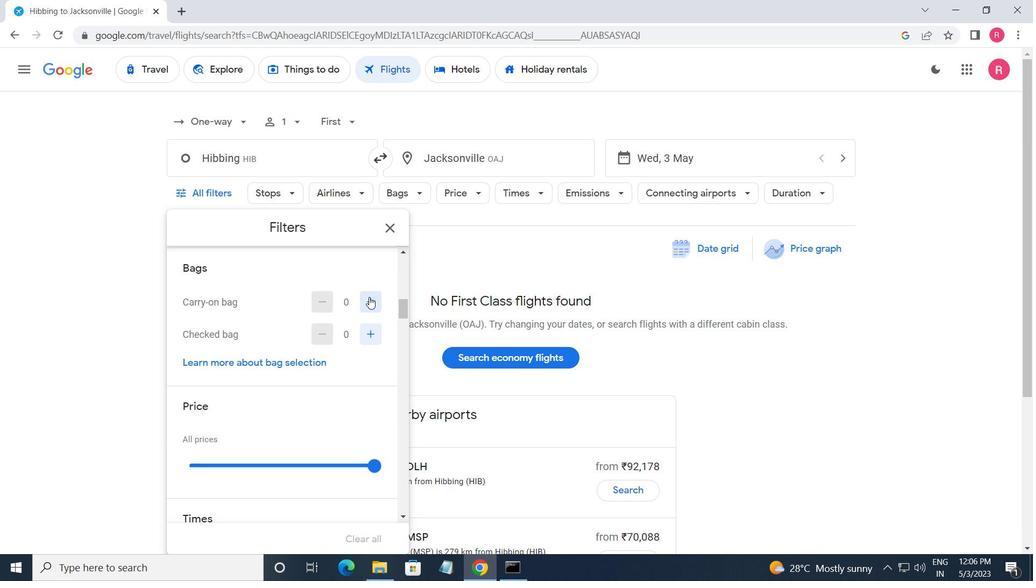 
Action: Mouse pressed left at (370, 301)
Screenshot: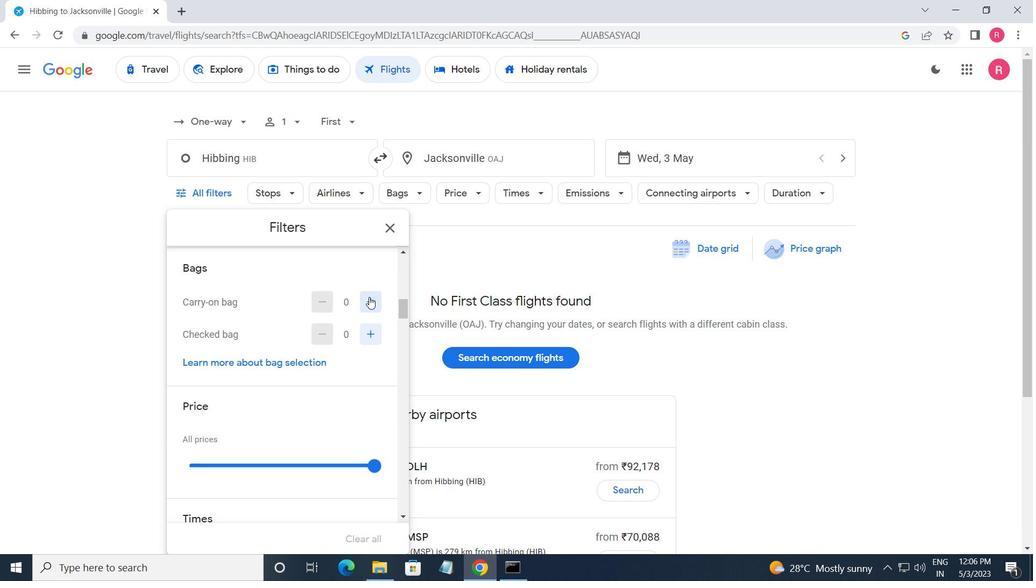 
Action: Mouse moved to (370, 302)
Screenshot: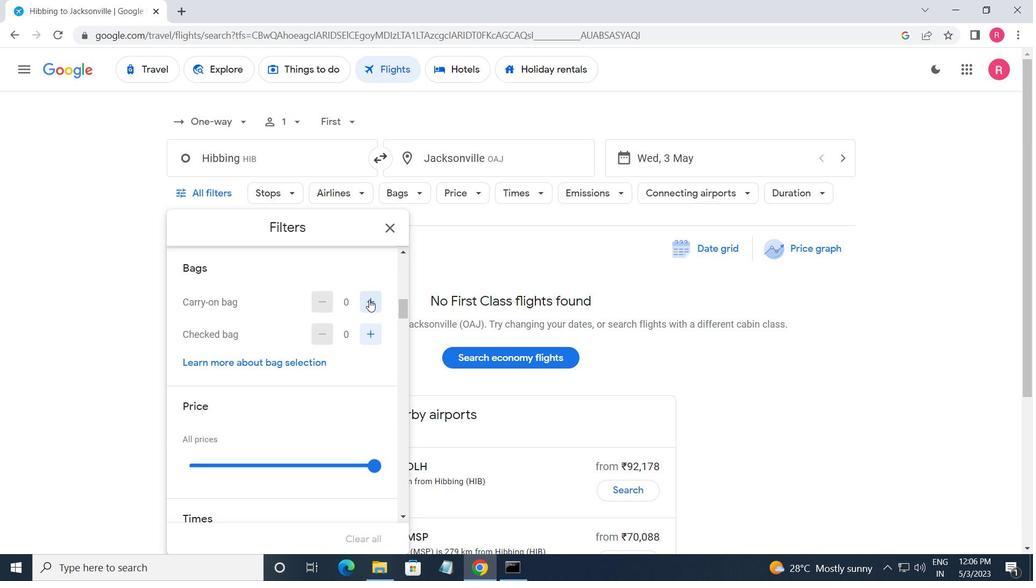 
Action: Mouse pressed left at (370, 302)
Screenshot: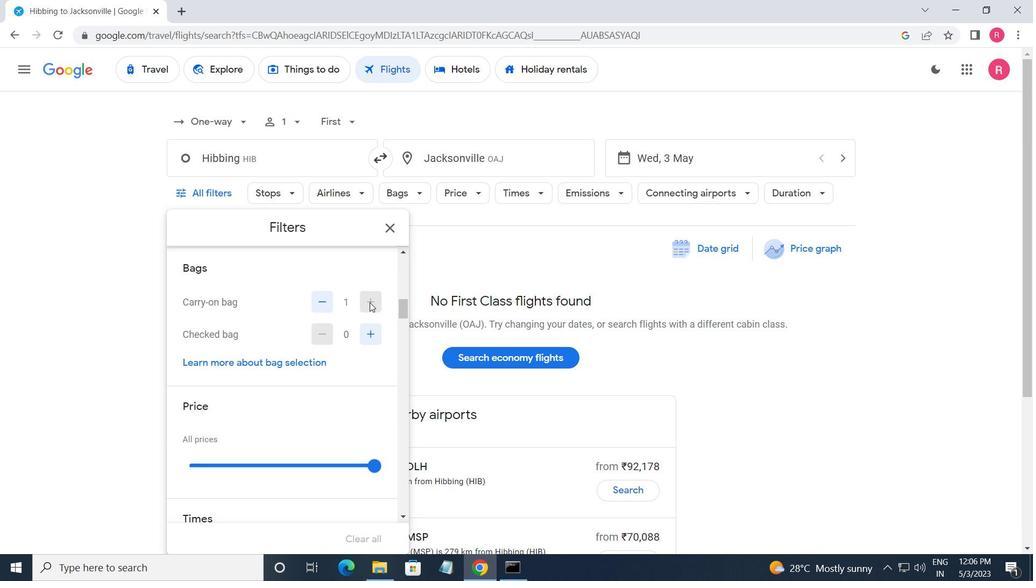 
Action: Mouse moved to (369, 339)
Screenshot: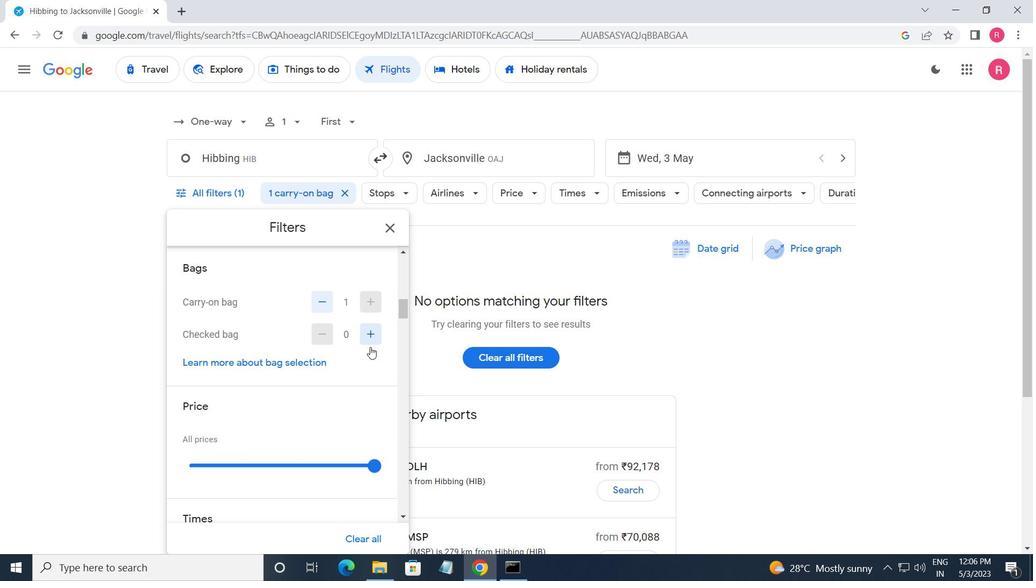 
Action: Mouse pressed left at (369, 339)
Screenshot: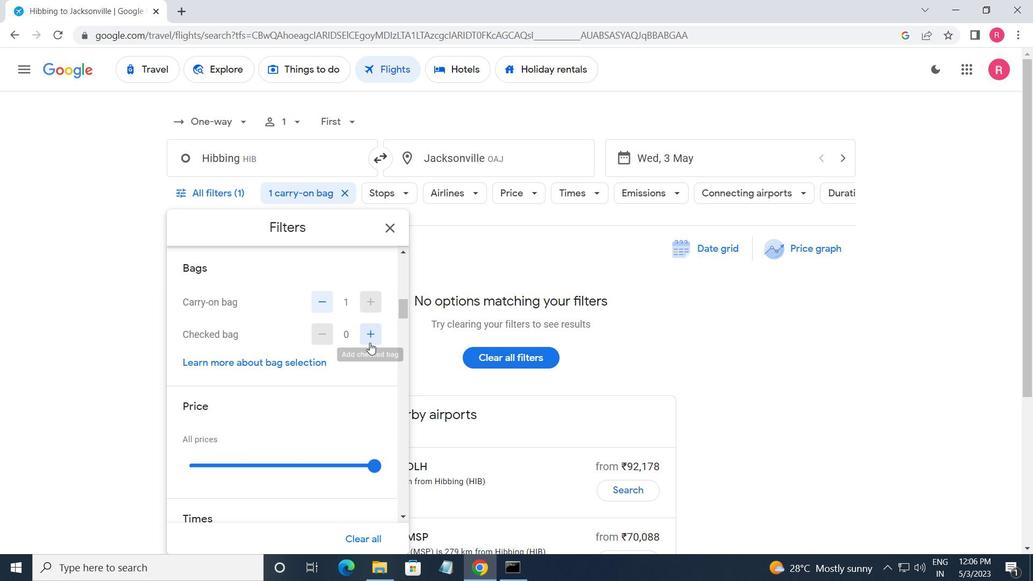 
Action: Mouse pressed left at (369, 339)
Screenshot: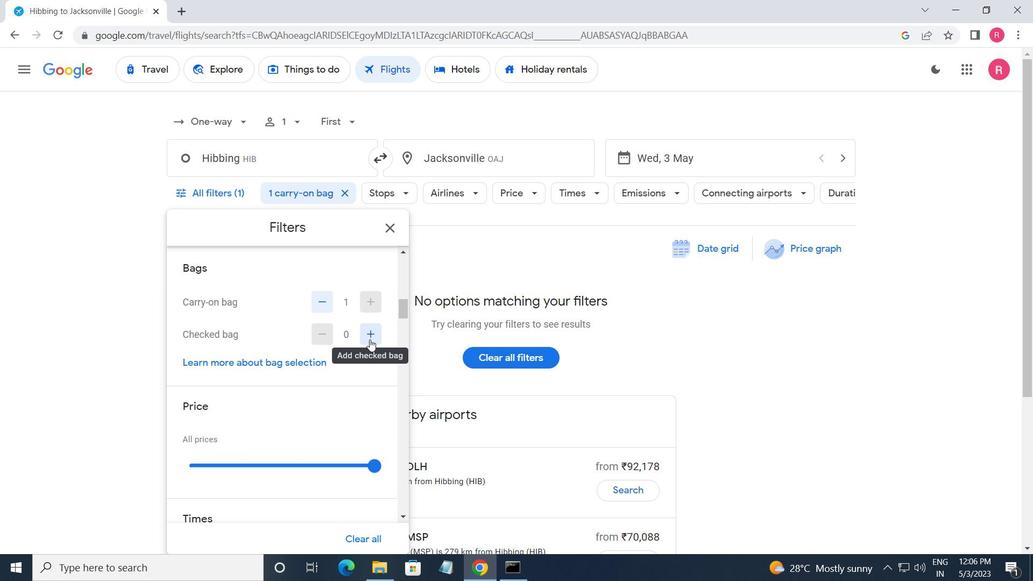
Action: Mouse pressed left at (369, 339)
Screenshot: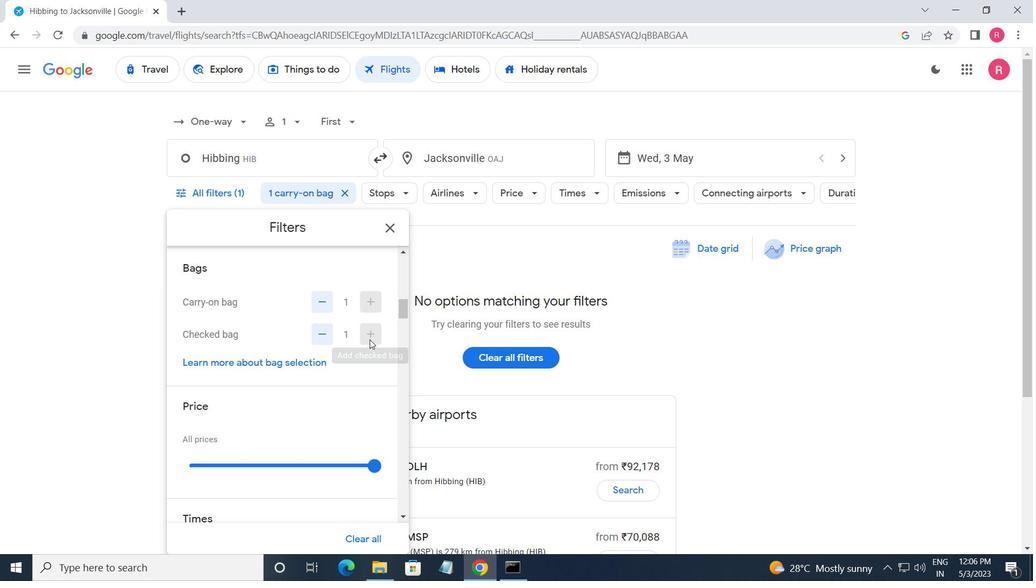 
Action: Mouse pressed left at (369, 339)
Screenshot: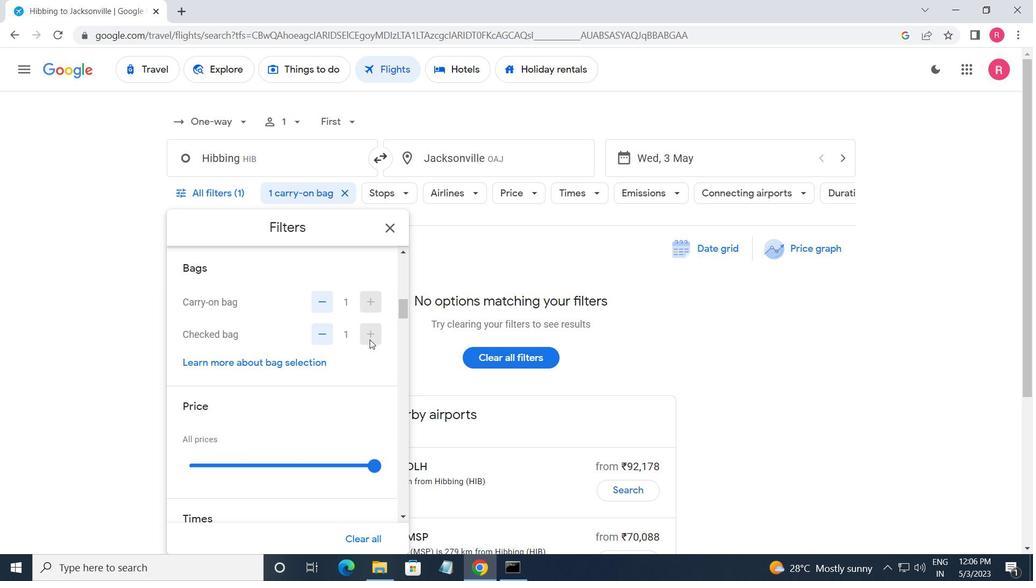 
Action: Mouse scrolled (369, 339) with delta (0, 0)
Screenshot: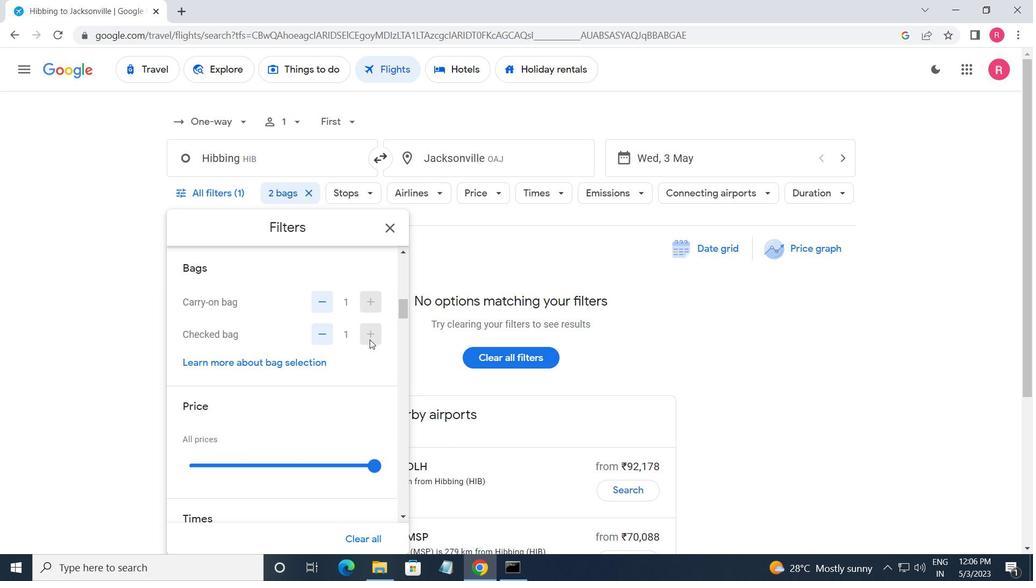 
Action: Mouse moved to (369, 339)
Screenshot: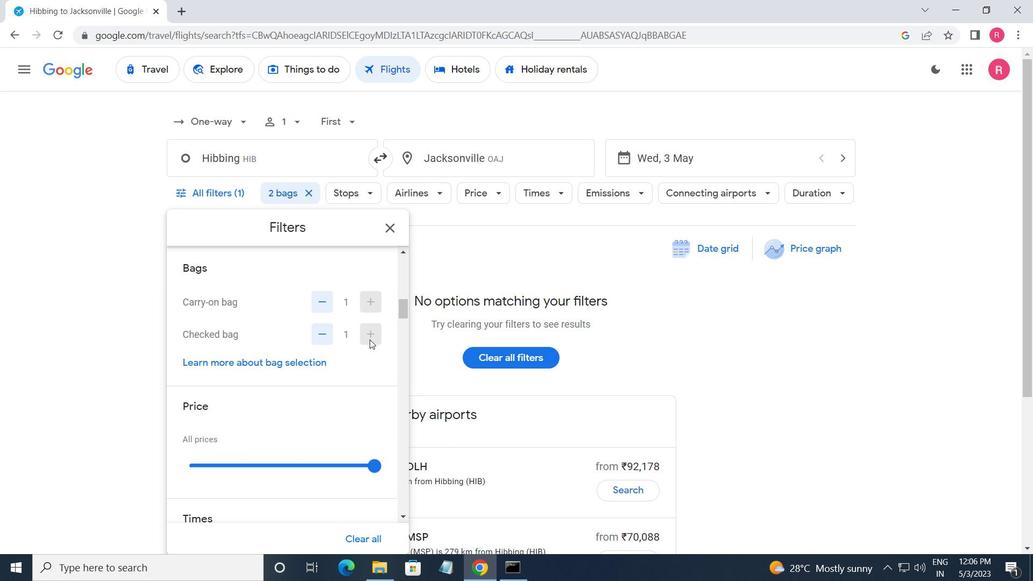 
Action: Mouse scrolled (369, 338) with delta (0, 0)
Screenshot: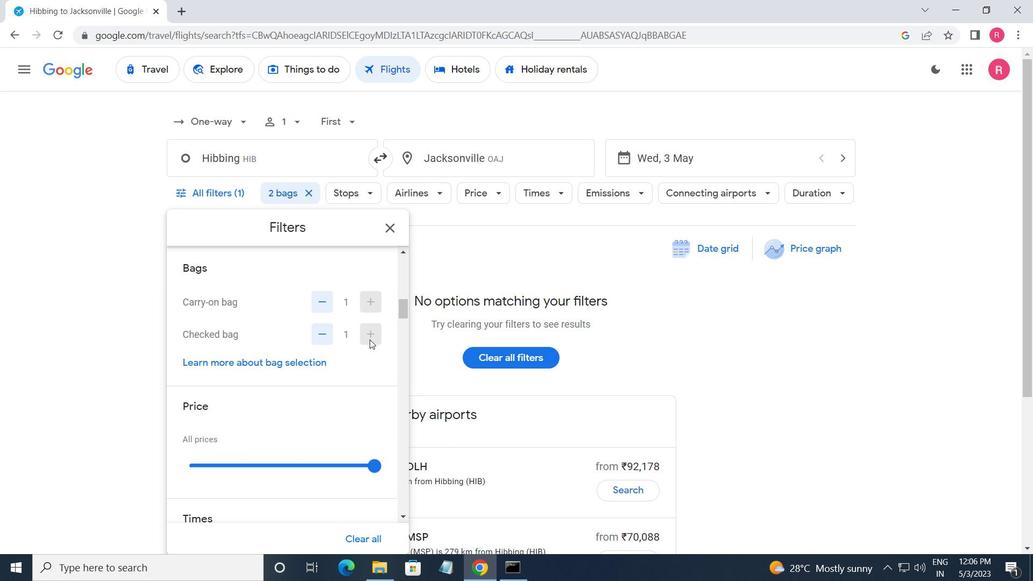 
Action: Mouse moved to (374, 339)
Screenshot: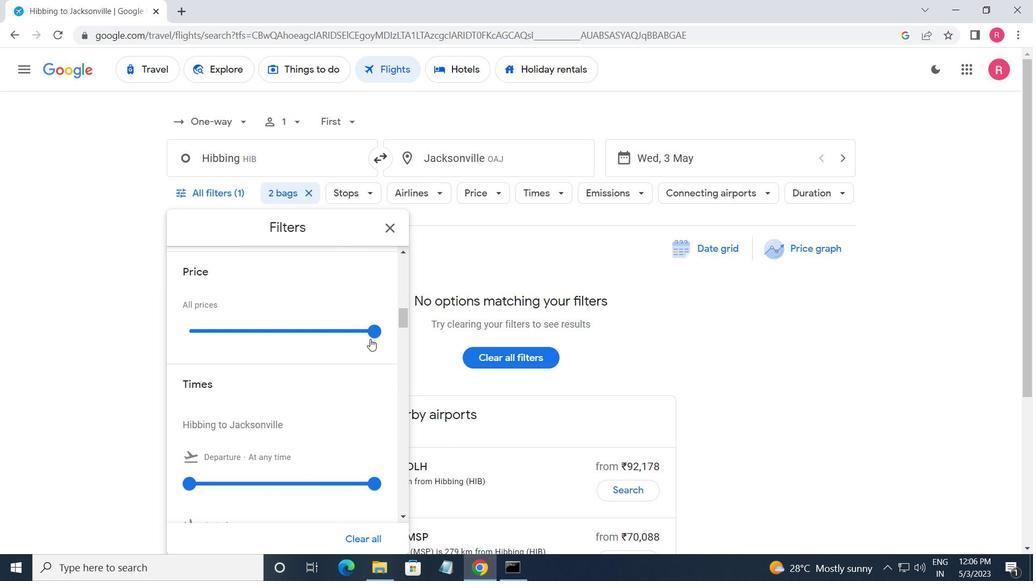 
Action: Mouse pressed left at (374, 339)
Screenshot: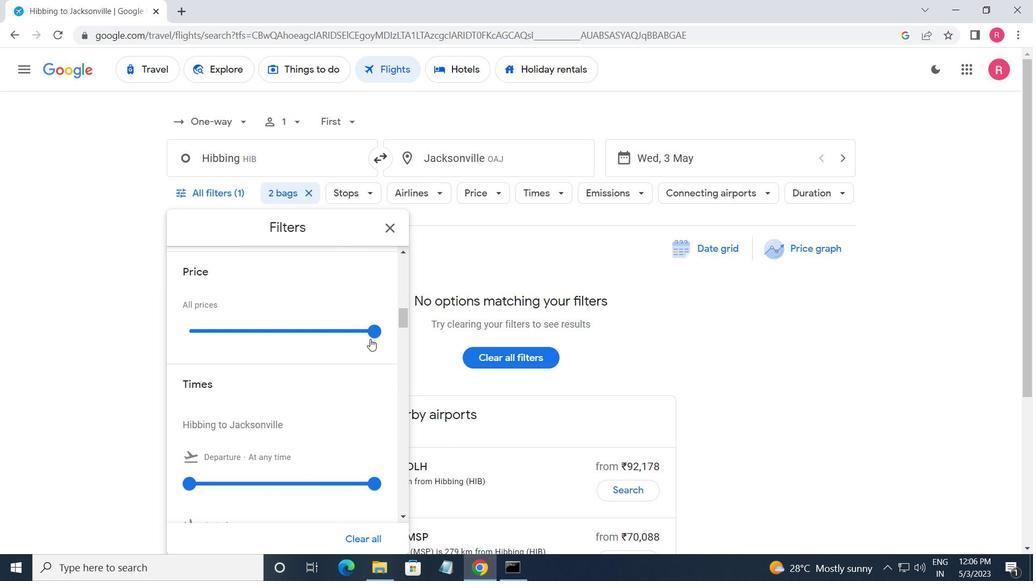 
Action: Mouse moved to (373, 340)
Screenshot: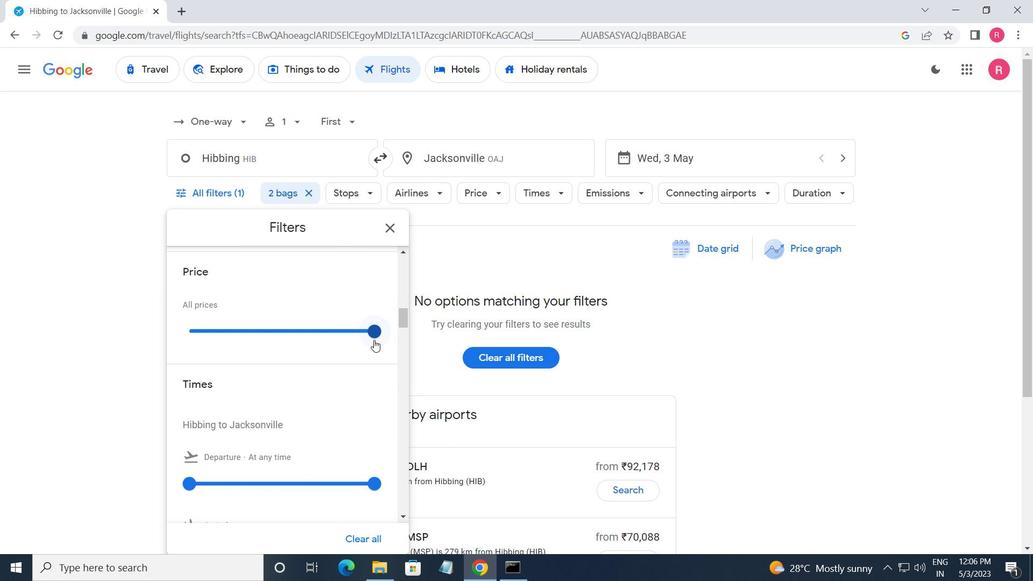 
Action: Mouse scrolled (373, 339) with delta (0, 0)
Screenshot: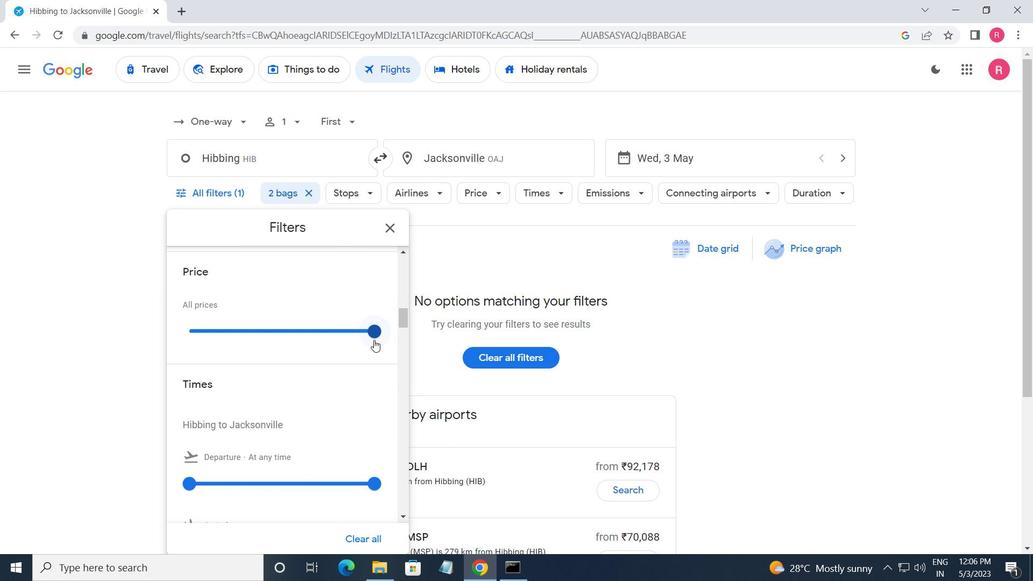 
Action: Mouse moved to (194, 408)
Screenshot: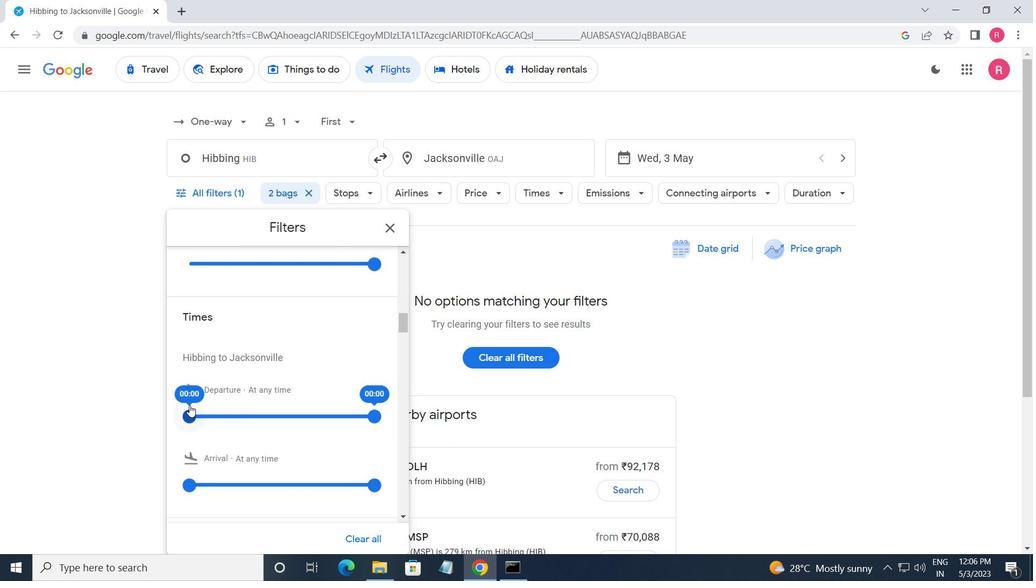 
Action: Mouse pressed left at (194, 408)
Screenshot: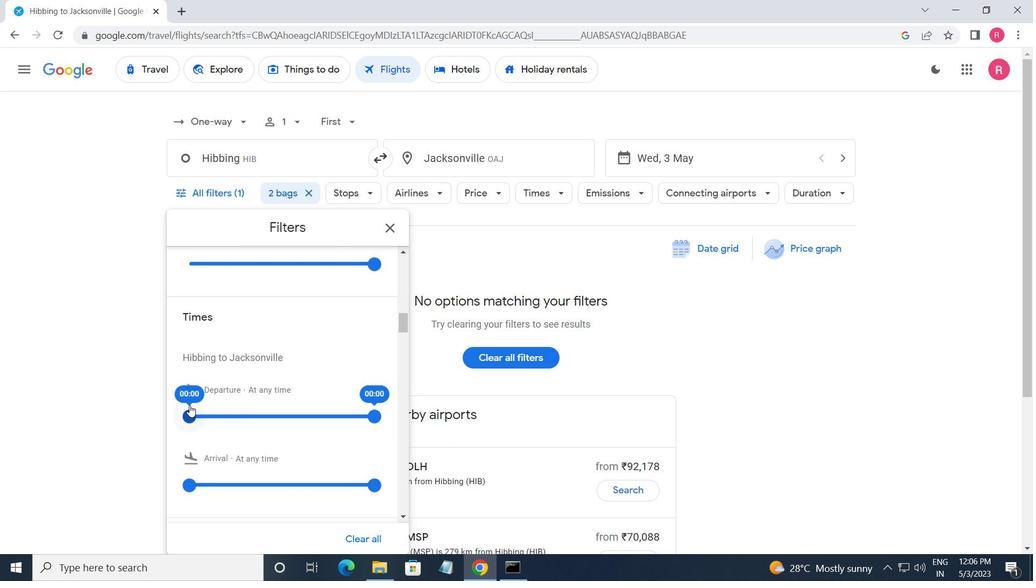 
Action: Mouse moved to (371, 414)
Screenshot: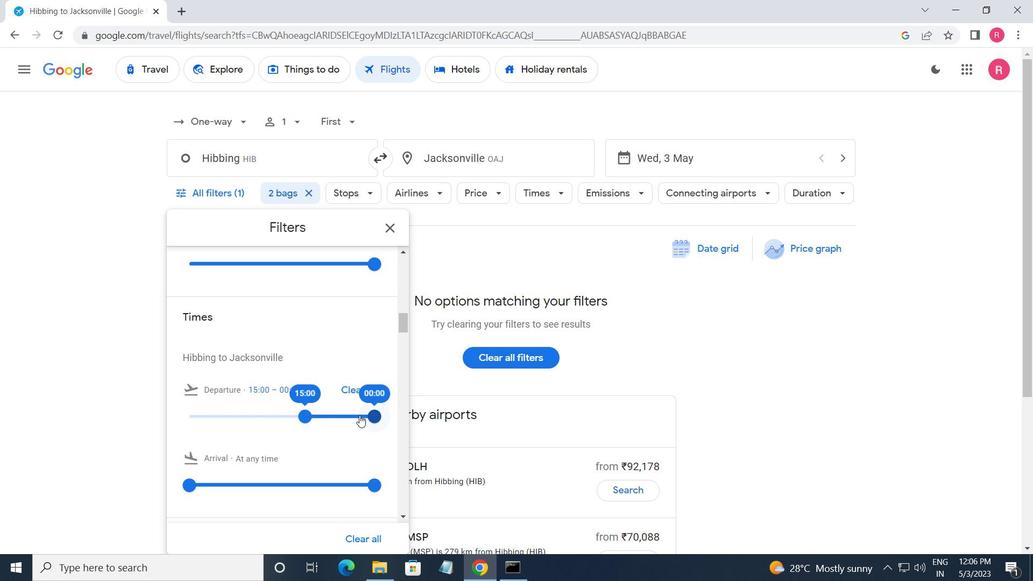 
Action: Mouse pressed left at (371, 414)
Screenshot: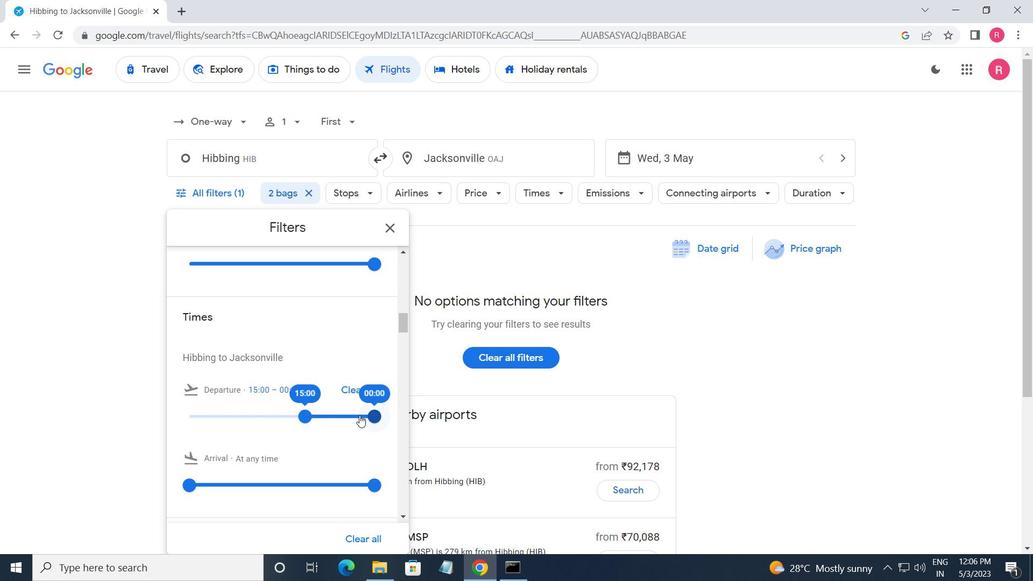 
Action: Mouse moved to (387, 231)
Screenshot: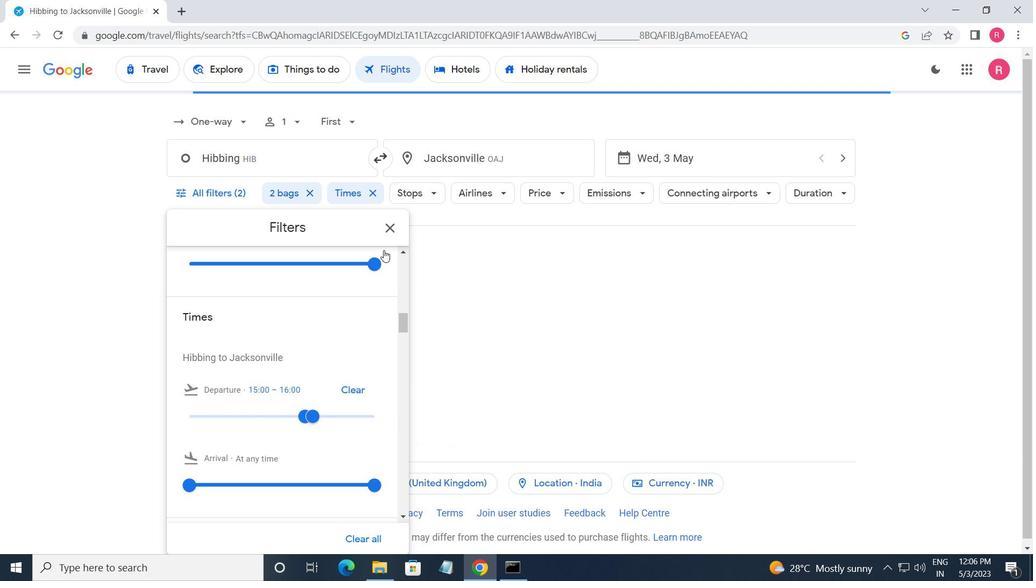 
Action: Mouse pressed left at (387, 231)
Screenshot: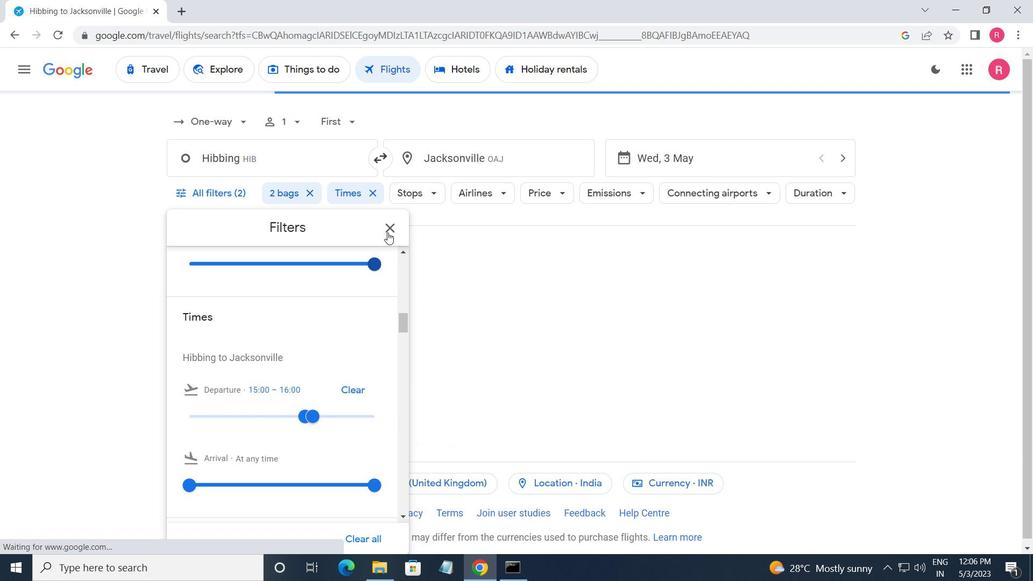 
Action: Mouse moved to (377, 277)
Screenshot: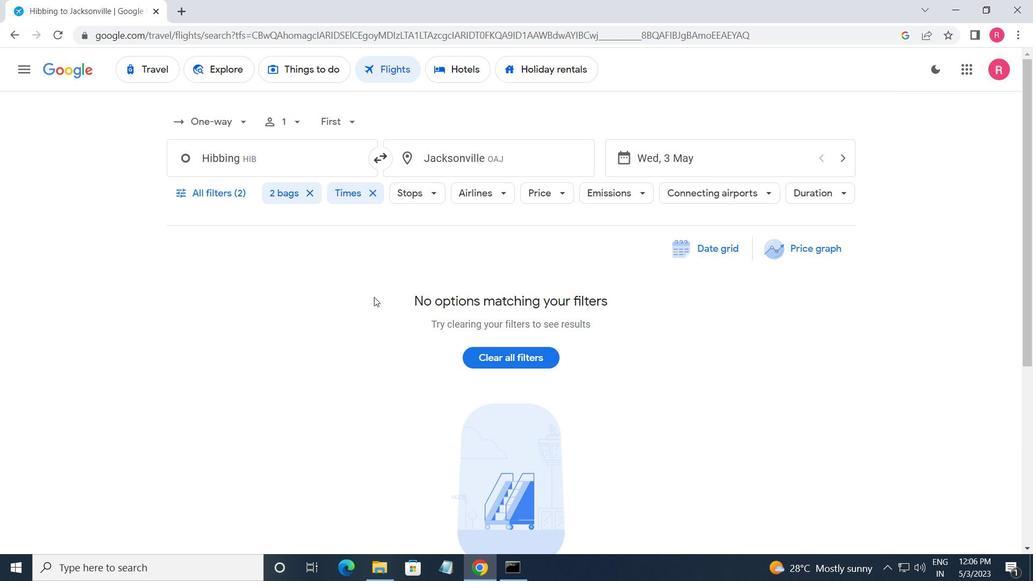 
